 Task: Search one way flight ticket for 3 adults in first from Monroe: Monroe Regional Airport to Jackson: Jackson Hole Airport on 5-2-2023. Choice of flights is Westjet. Number of bags: 11 checked bags. Price is upto 92000. Outbound departure time preference is 10:15.
Action: Mouse moved to (330, 292)
Screenshot: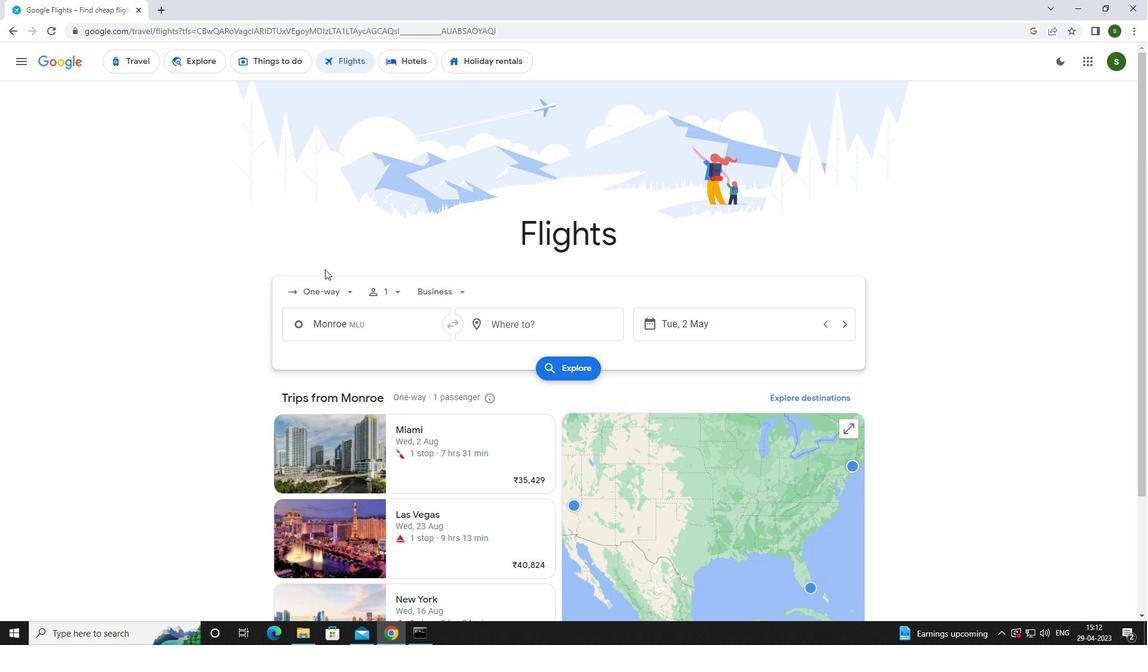 
Action: Mouse pressed left at (330, 292)
Screenshot: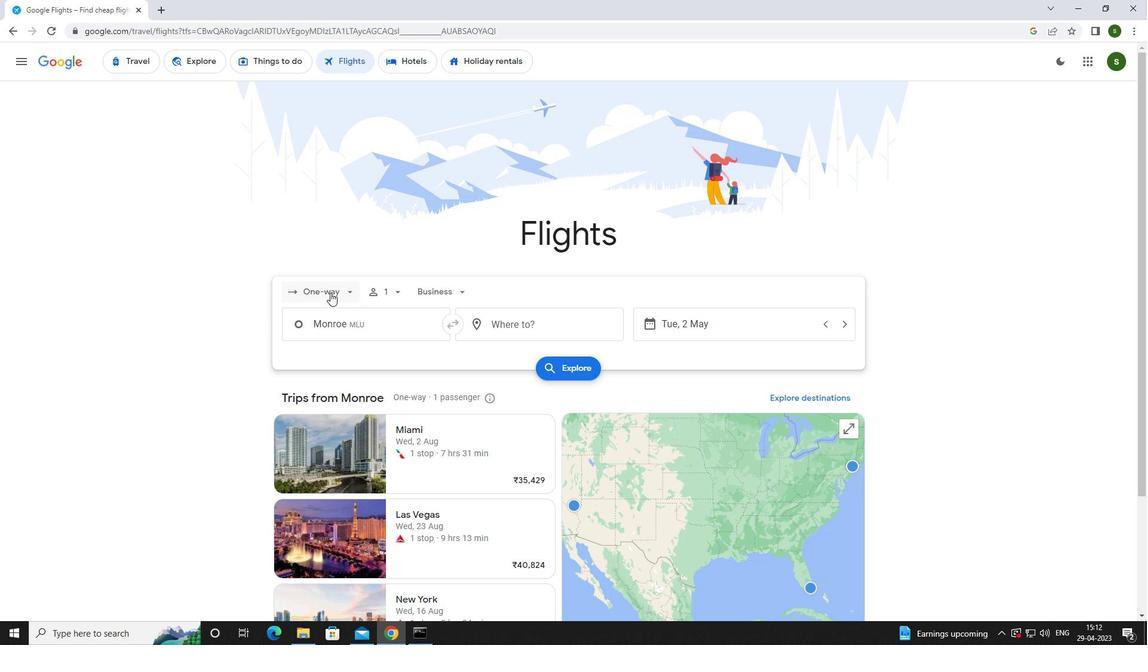 
Action: Mouse moved to (339, 350)
Screenshot: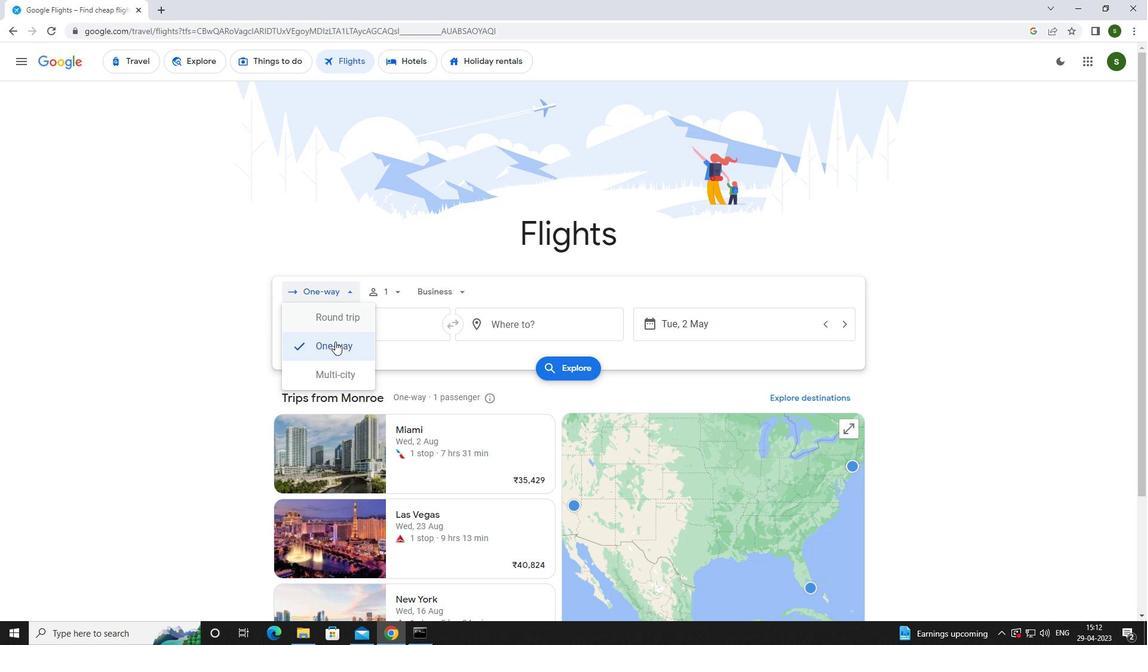 
Action: Mouse pressed left at (339, 350)
Screenshot: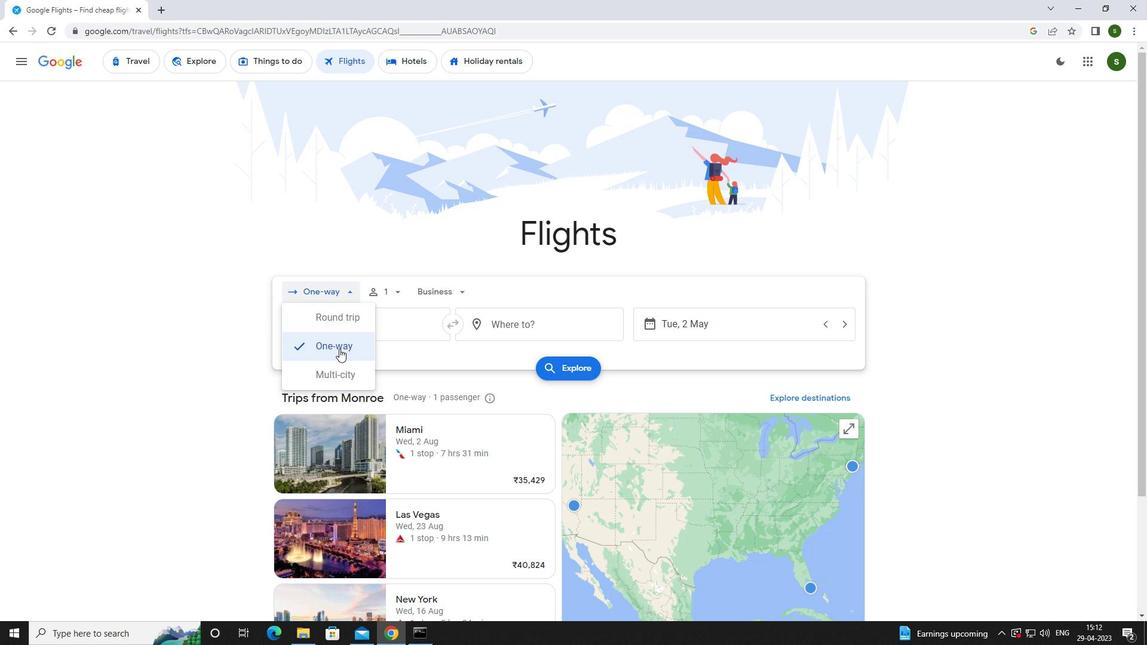 
Action: Mouse moved to (387, 289)
Screenshot: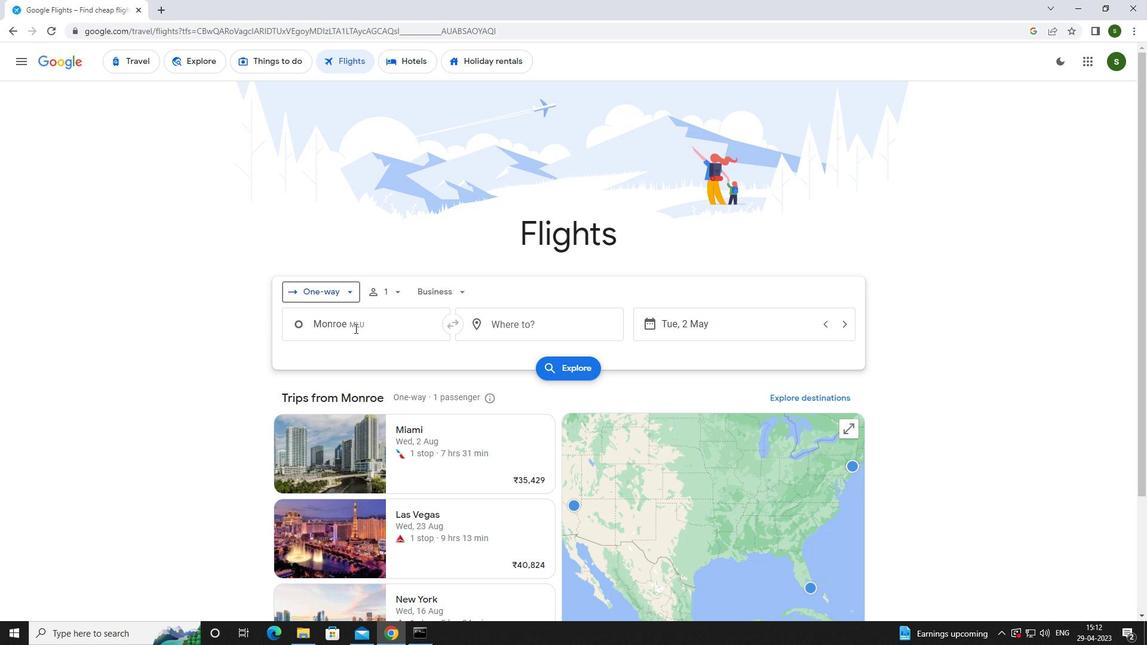 
Action: Mouse pressed left at (387, 289)
Screenshot: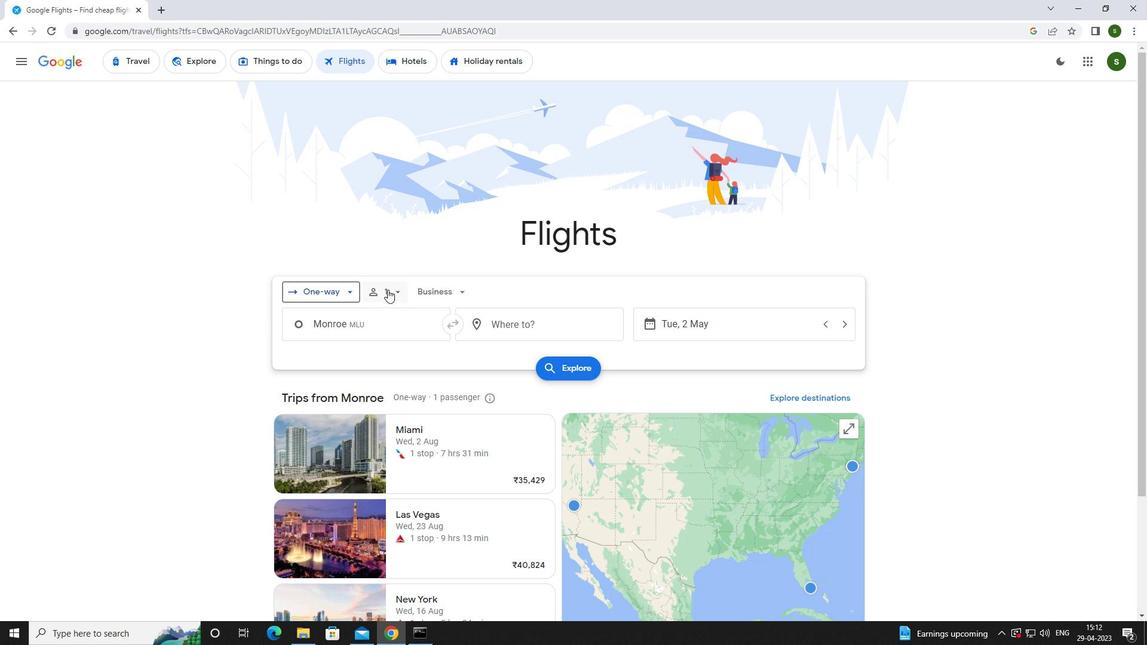 
Action: Mouse moved to (487, 322)
Screenshot: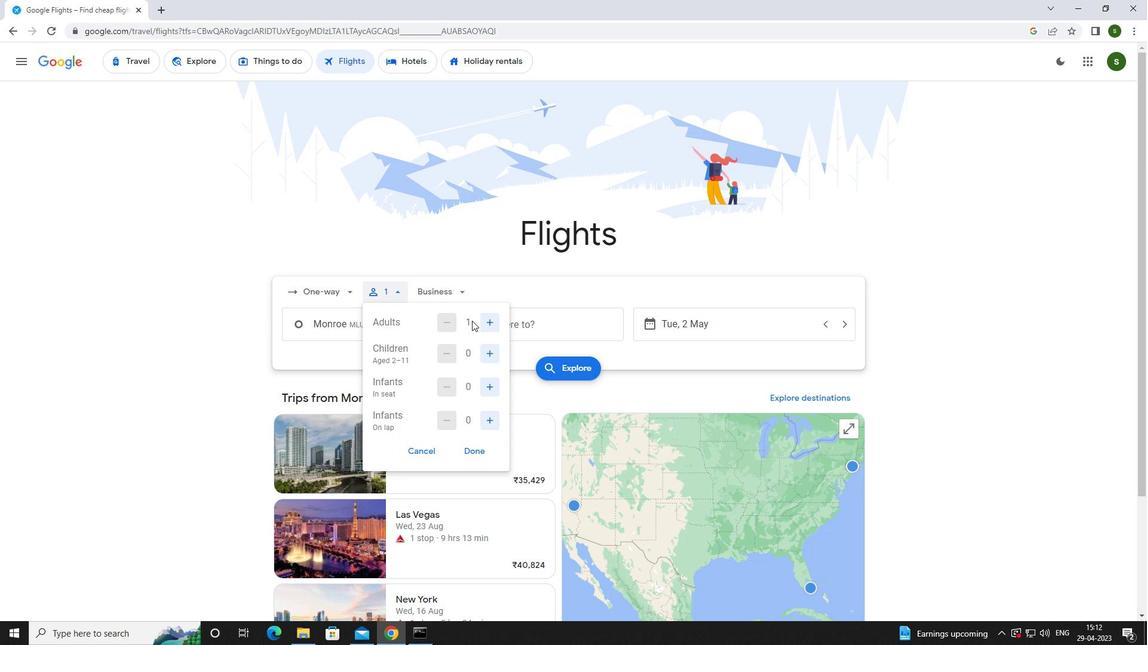 
Action: Mouse pressed left at (487, 322)
Screenshot: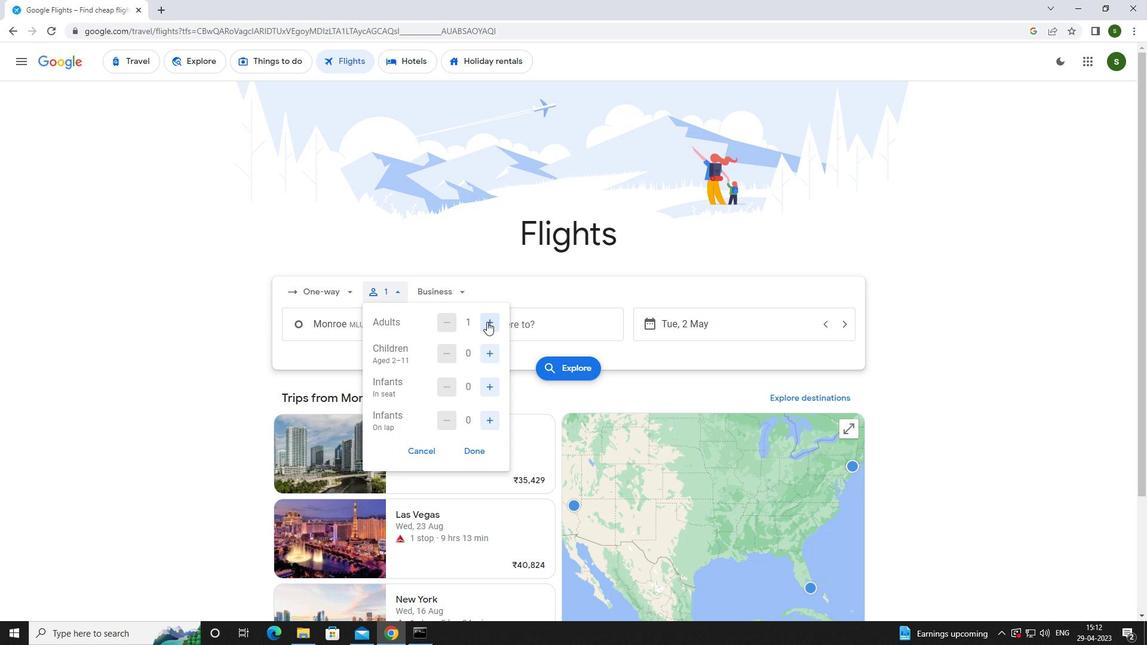 
Action: Mouse moved to (487, 322)
Screenshot: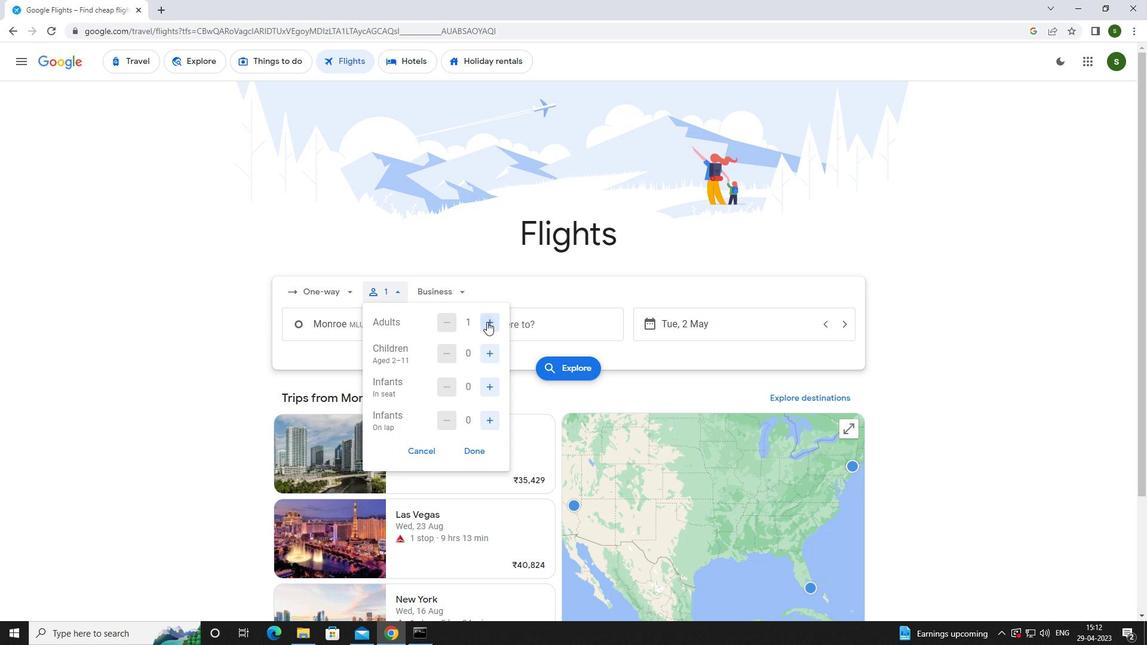 
Action: Mouse pressed left at (487, 322)
Screenshot: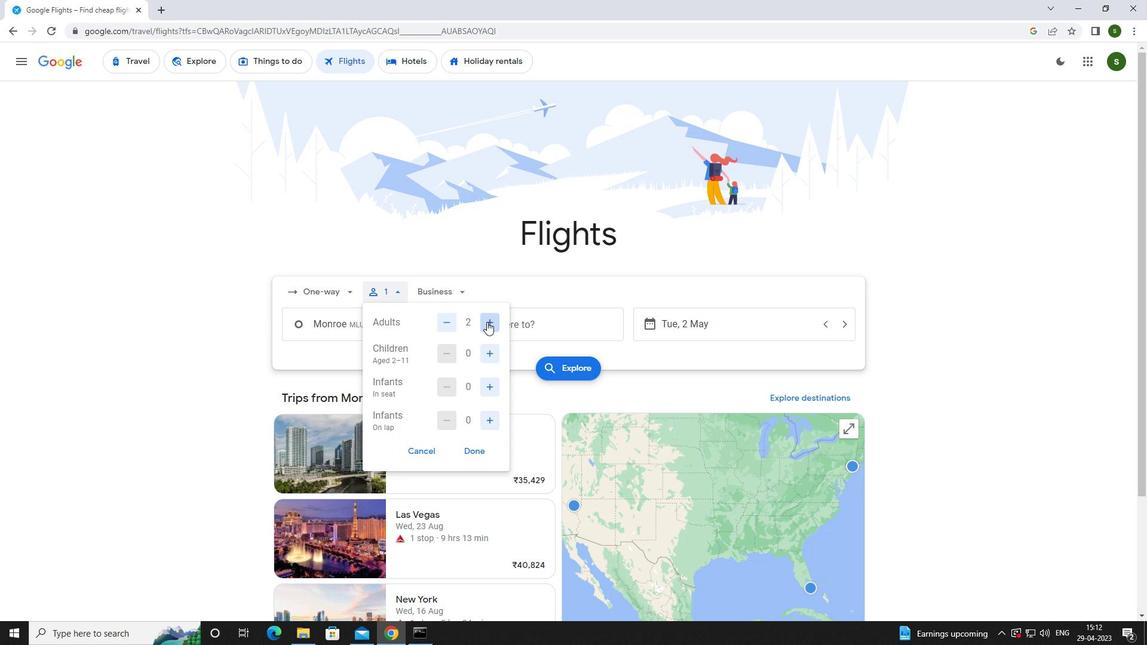 
Action: Mouse moved to (446, 291)
Screenshot: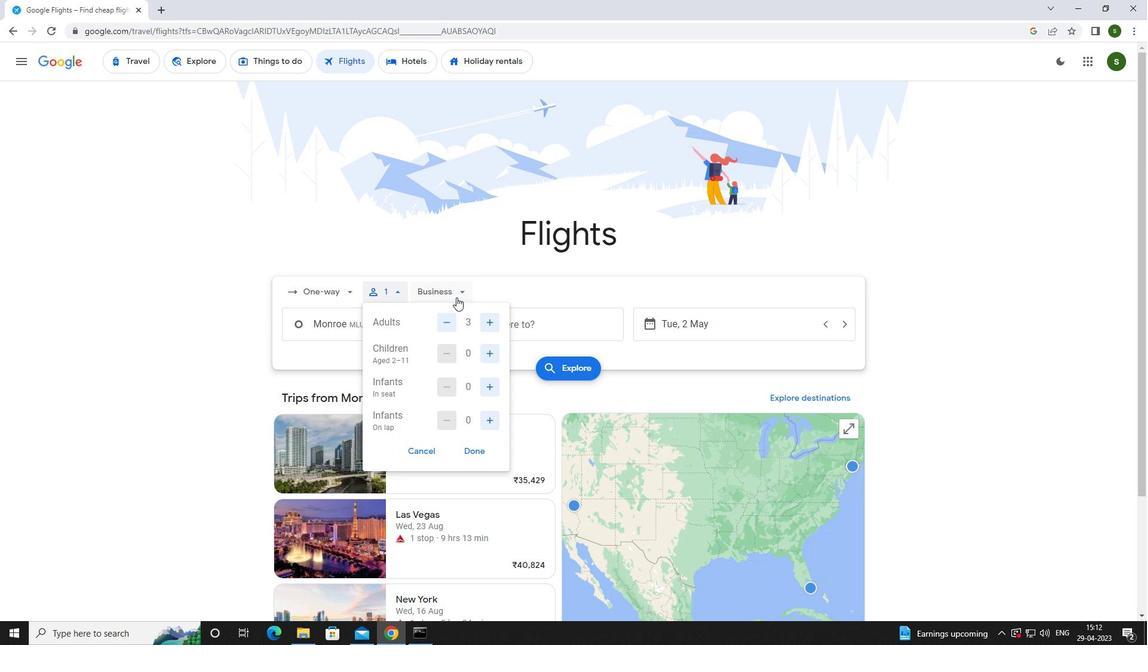 
Action: Mouse pressed left at (446, 291)
Screenshot: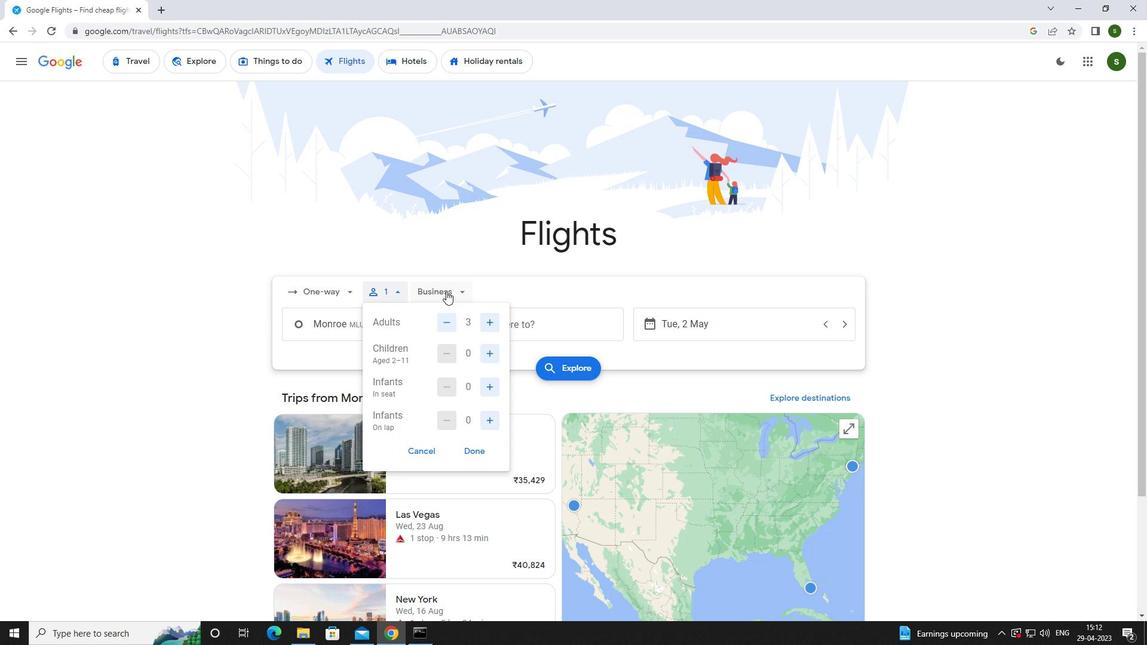 
Action: Mouse moved to (464, 399)
Screenshot: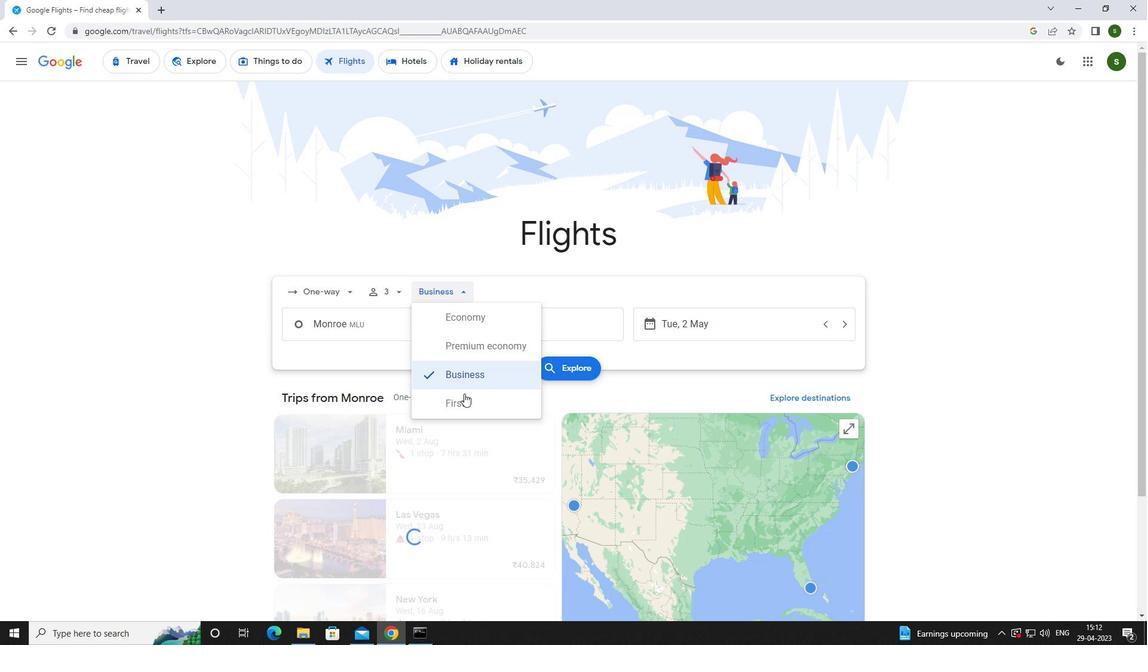 
Action: Mouse pressed left at (464, 399)
Screenshot: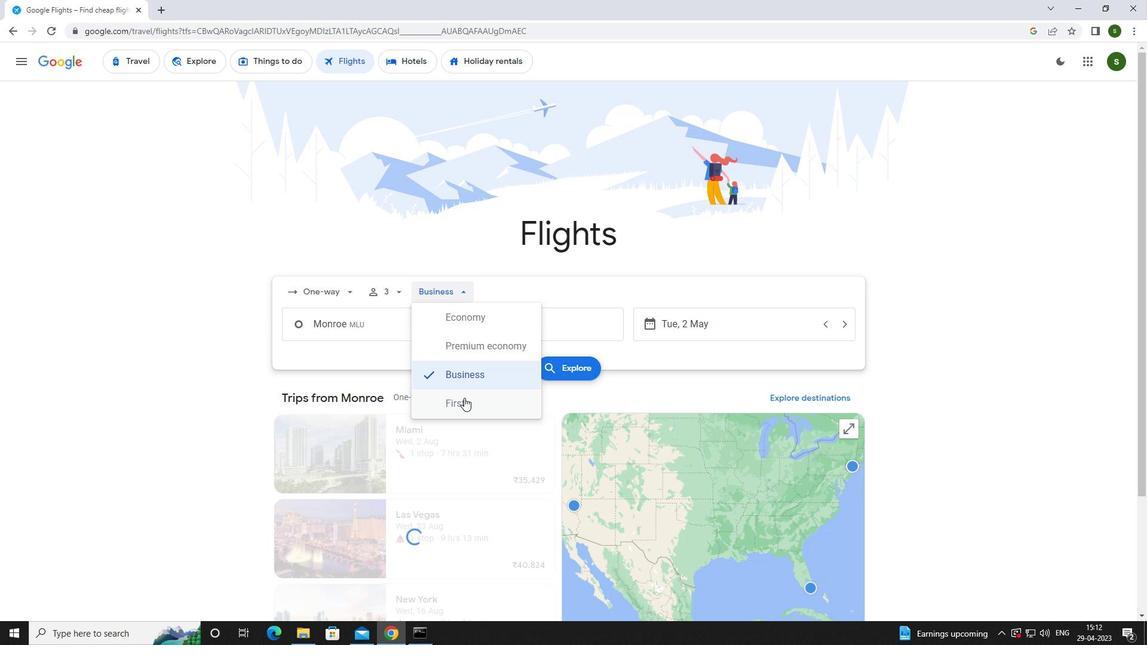 
Action: Mouse moved to (392, 331)
Screenshot: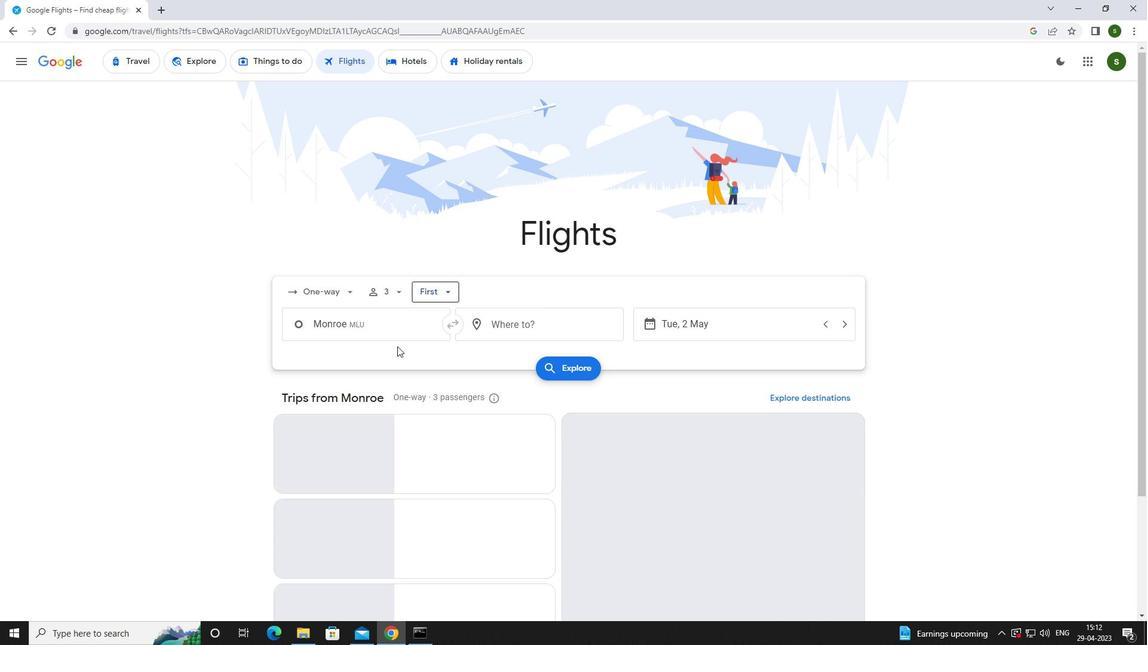 
Action: Mouse pressed left at (392, 331)
Screenshot: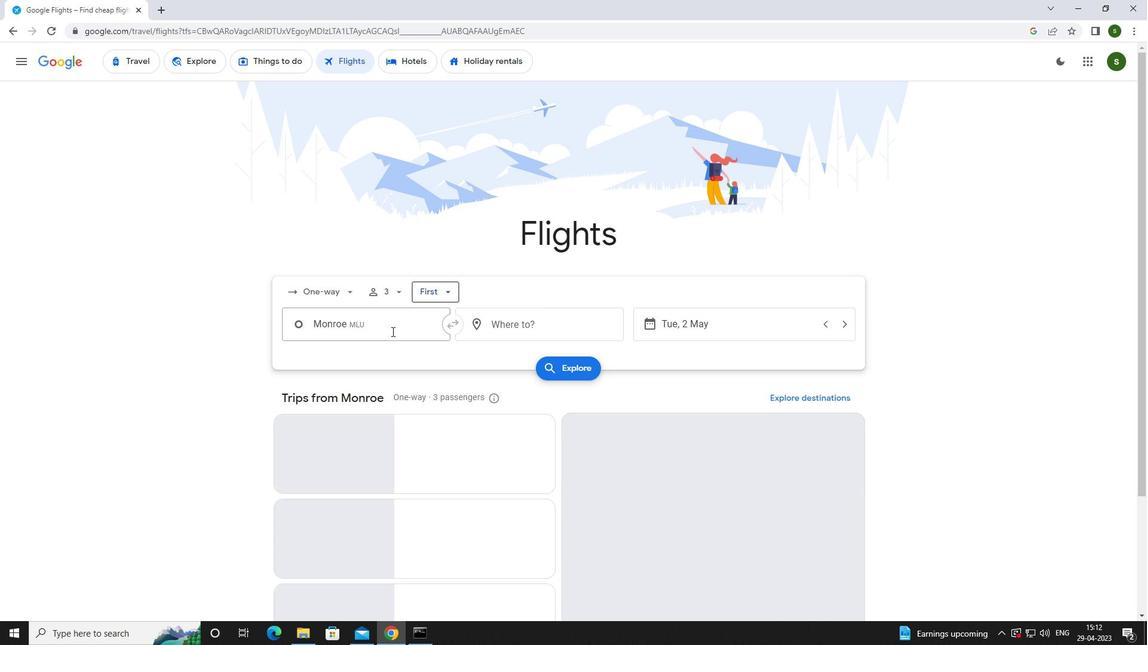 
Action: Mouse moved to (391, 330)
Screenshot: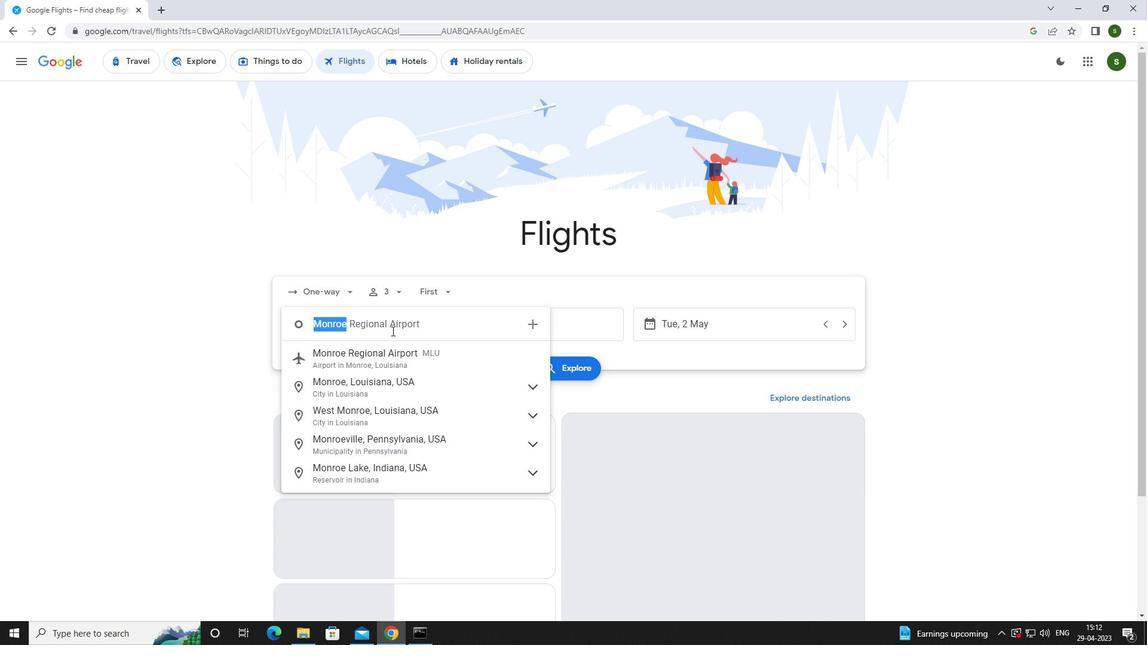 
Action: Key pressed m<Key.caps_lock>onroe
Screenshot: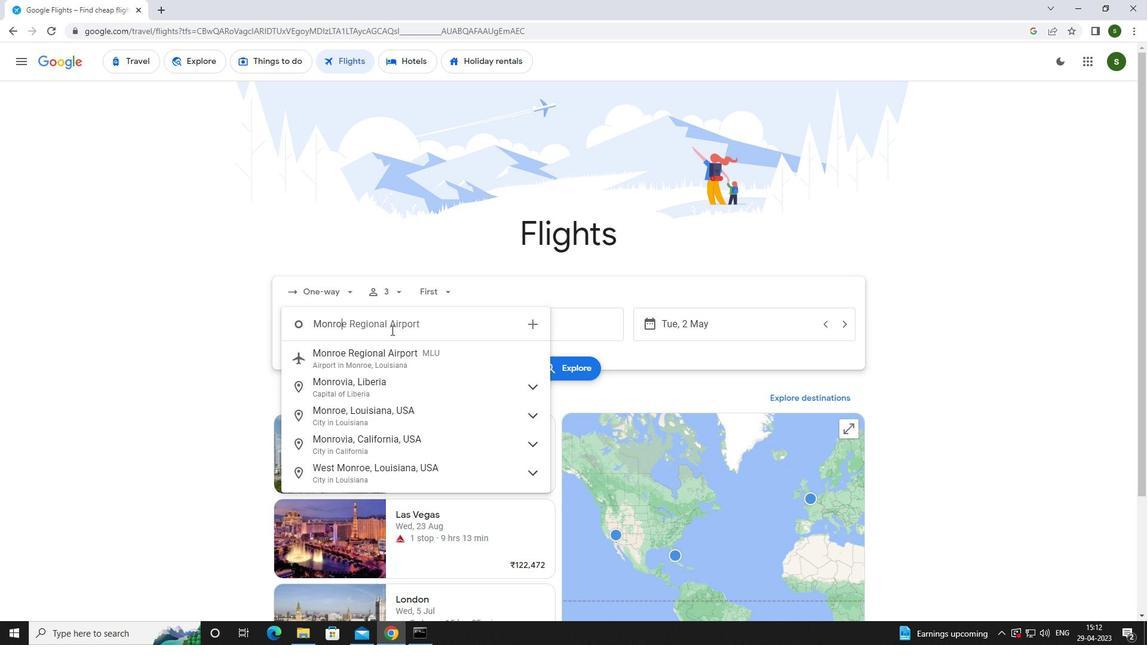
Action: Mouse moved to (392, 368)
Screenshot: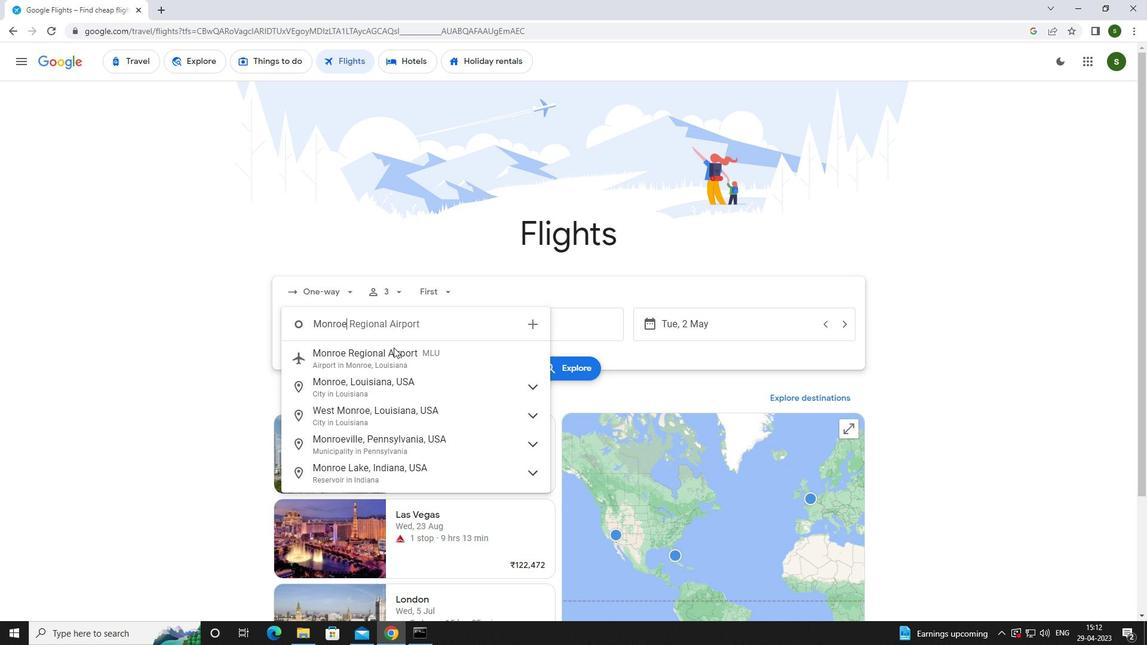 
Action: Mouse pressed left at (392, 368)
Screenshot: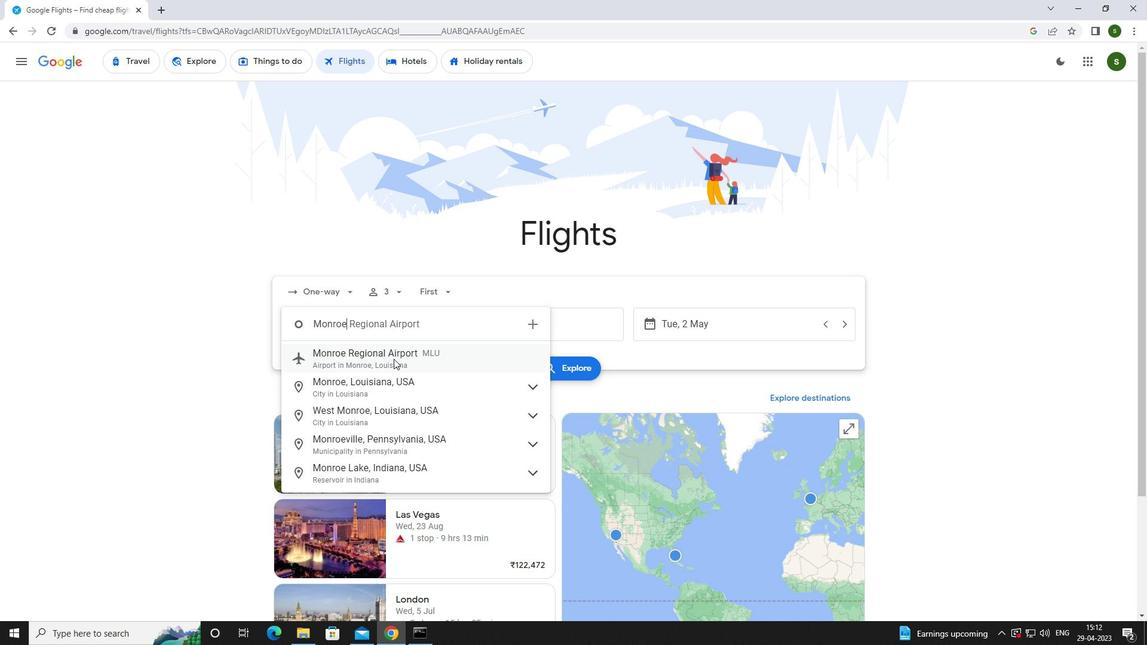 
Action: Mouse moved to (500, 322)
Screenshot: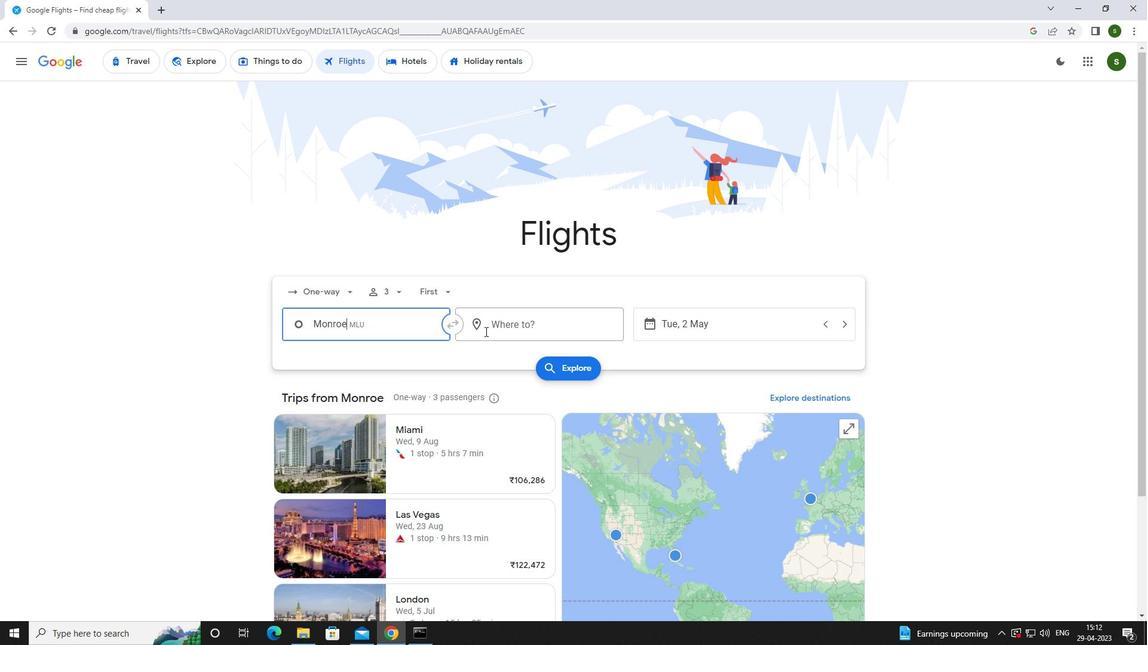 
Action: Mouse pressed left at (500, 322)
Screenshot: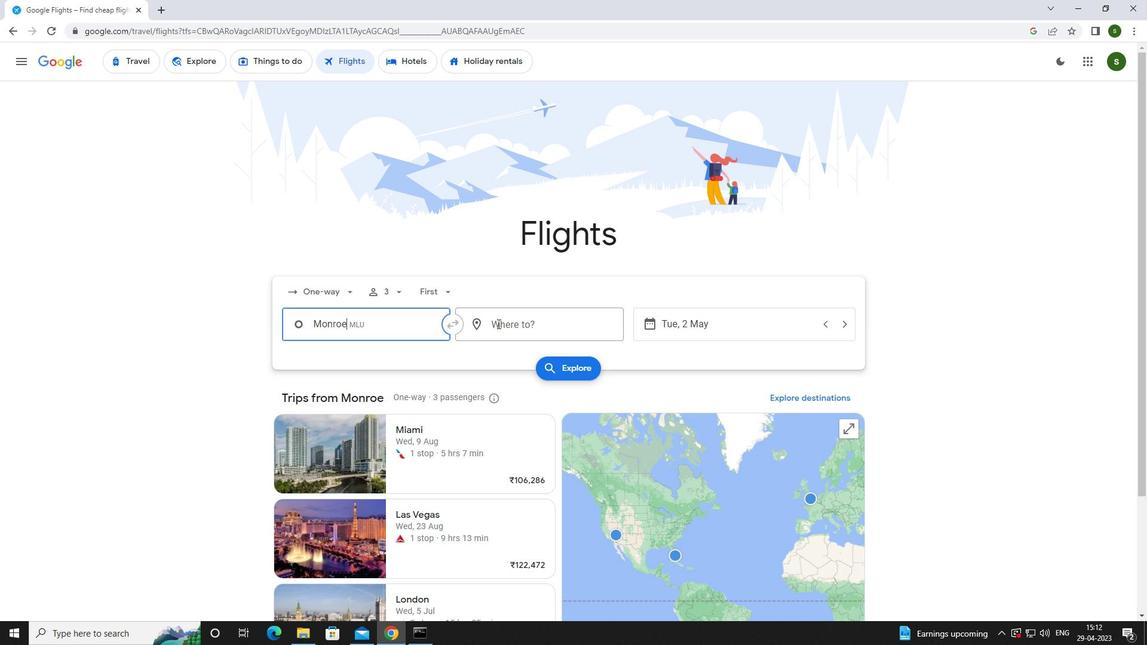 
Action: Mouse moved to (451, 300)
Screenshot: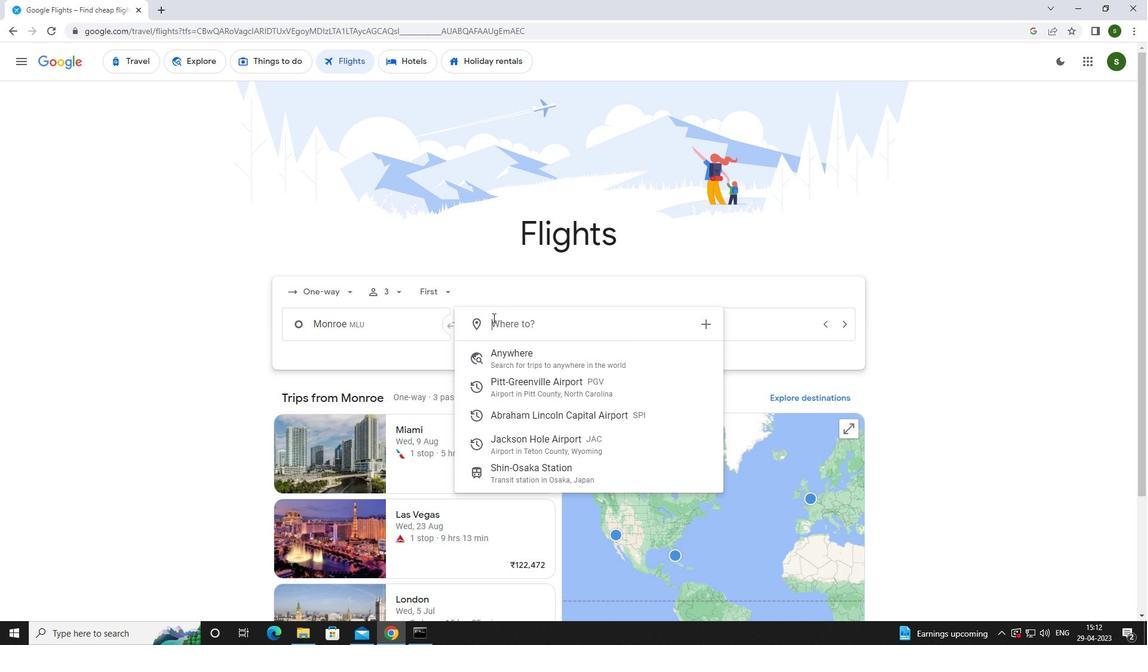 
Action: Key pressed <Key.caps_lock>j<Key.caps_lock>ackson<Key.space><Key.caps_lock>h<Key.caps_lock>
Screenshot: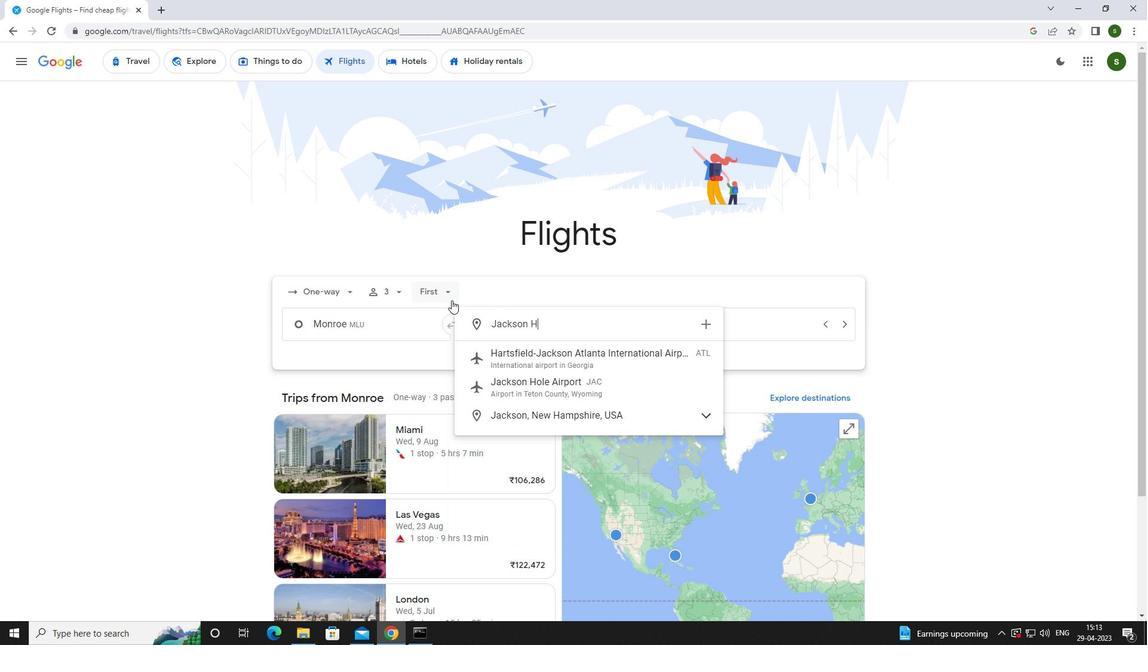 
Action: Mouse moved to (537, 381)
Screenshot: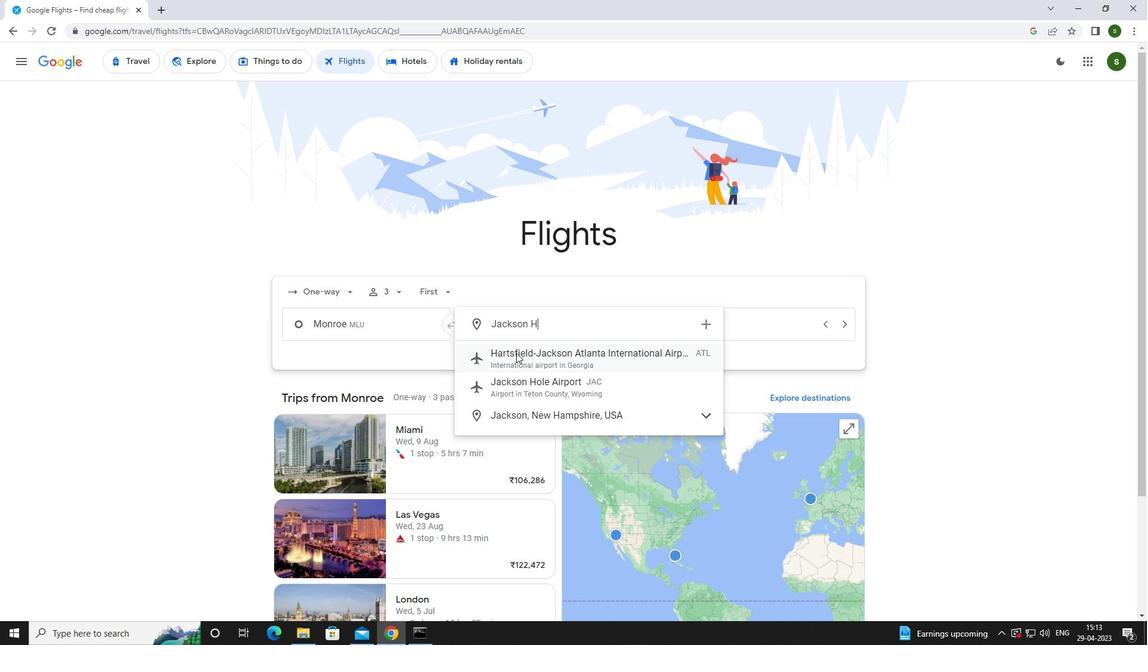 
Action: Mouse pressed left at (537, 381)
Screenshot: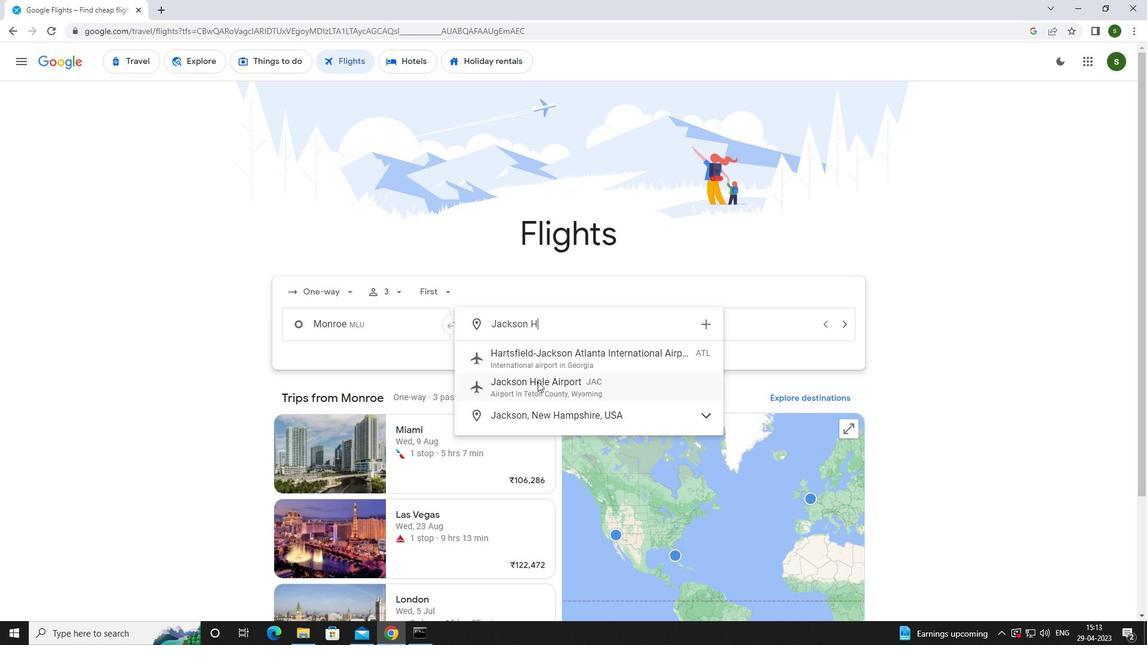 
Action: Mouse moved to (717, 317)
Screenshot: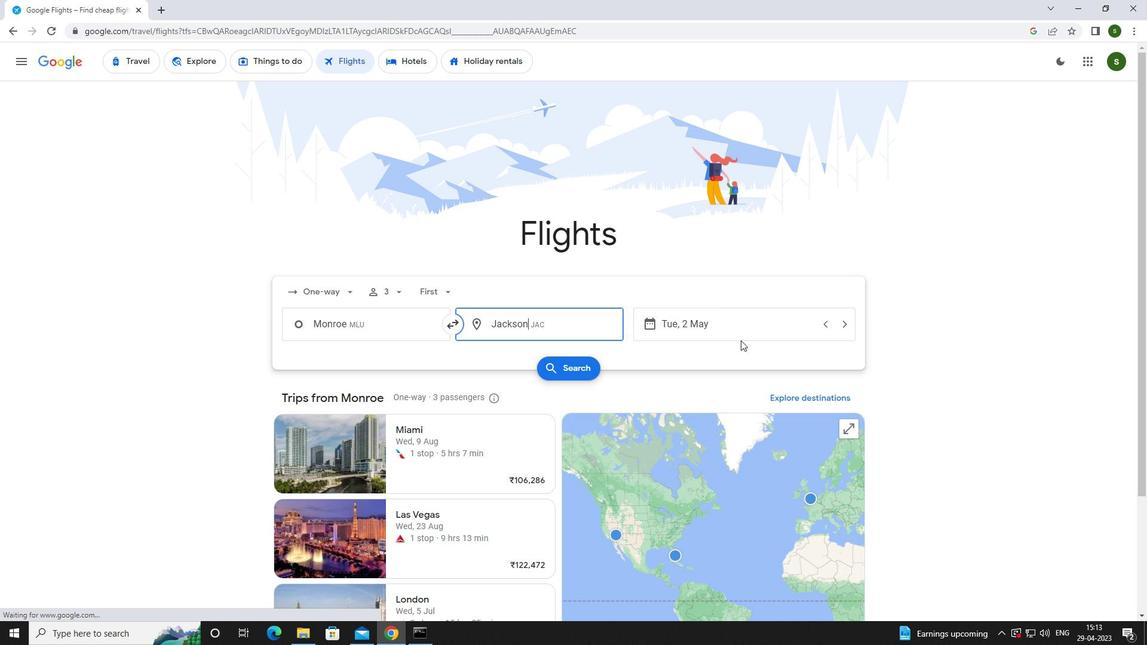 
Action: Mouse pressed left at (717, 317)
Screenshot: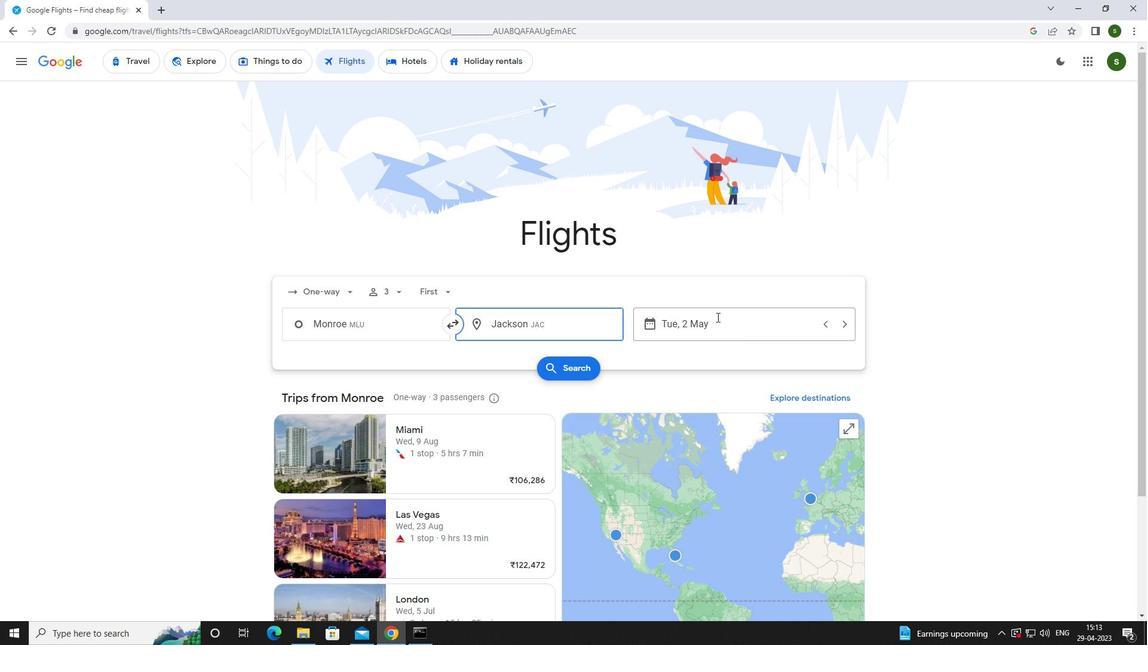 
Action: Mouse moved to (713, 395)
Screenshot: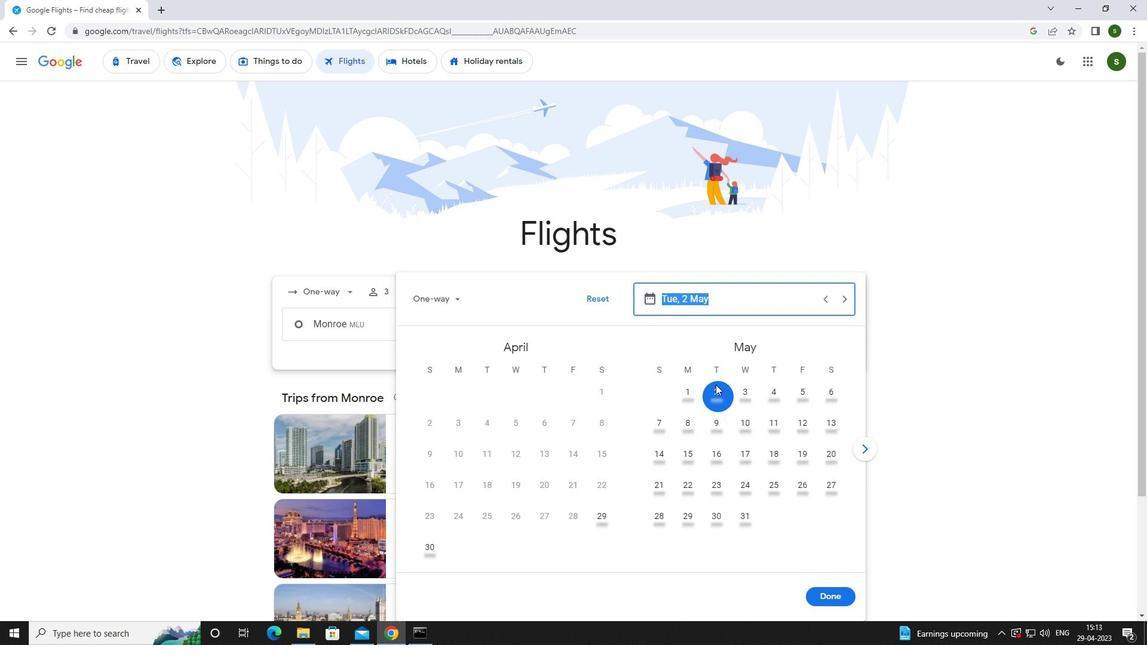 
Action: Mouse pressed left at (713, 395)
Screenshot: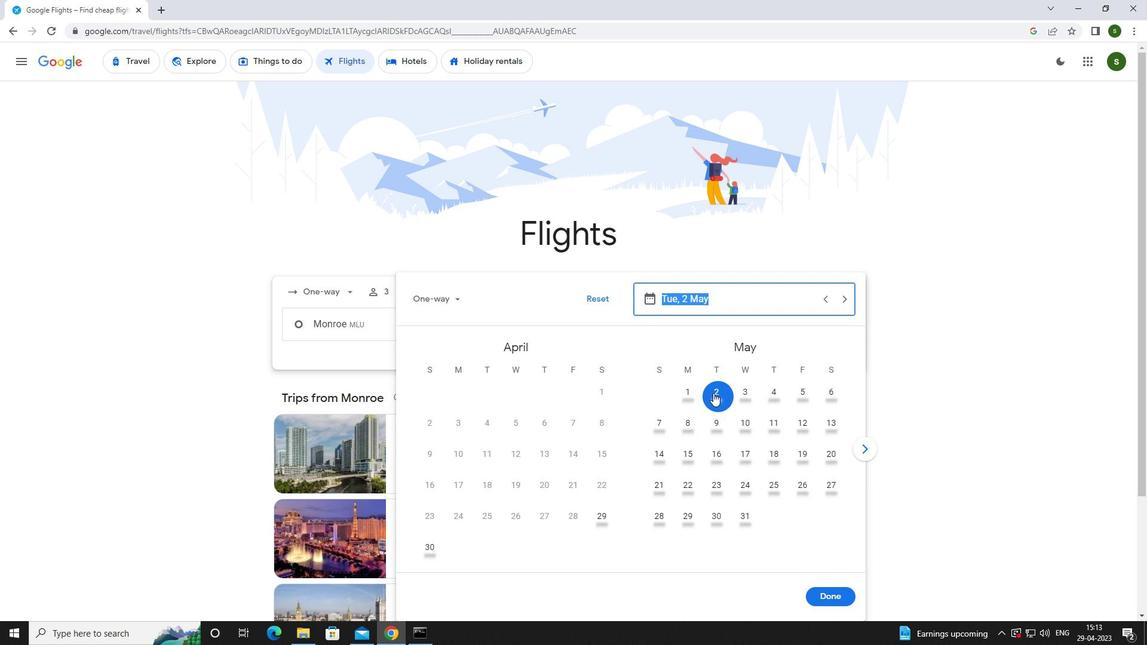
Action: Mouse moved to (839, 596)
Screenshot: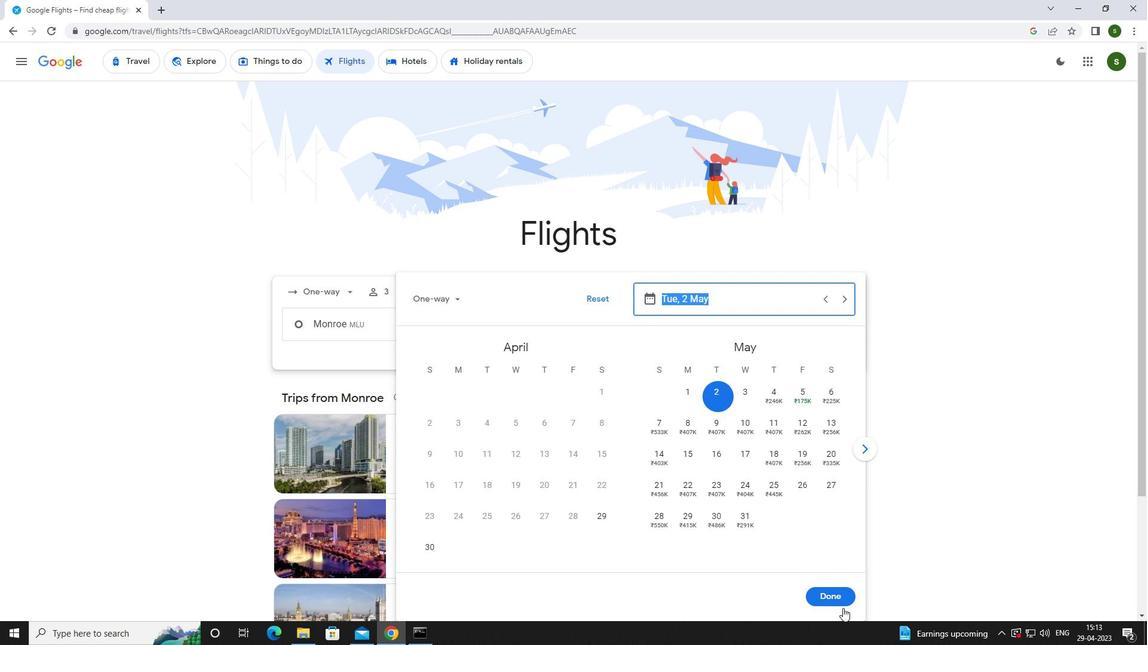 
Action: Mouse pressed left at (839, 596)
Screenshot: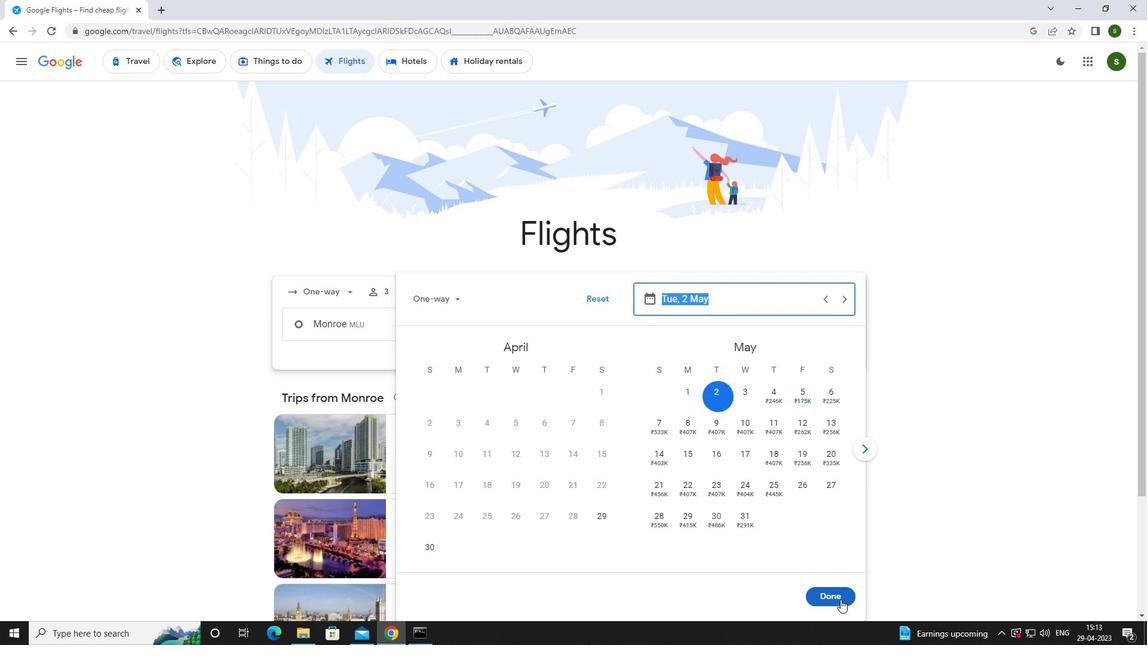 
Action: Mouse moved to (569, 367)
Screenshot: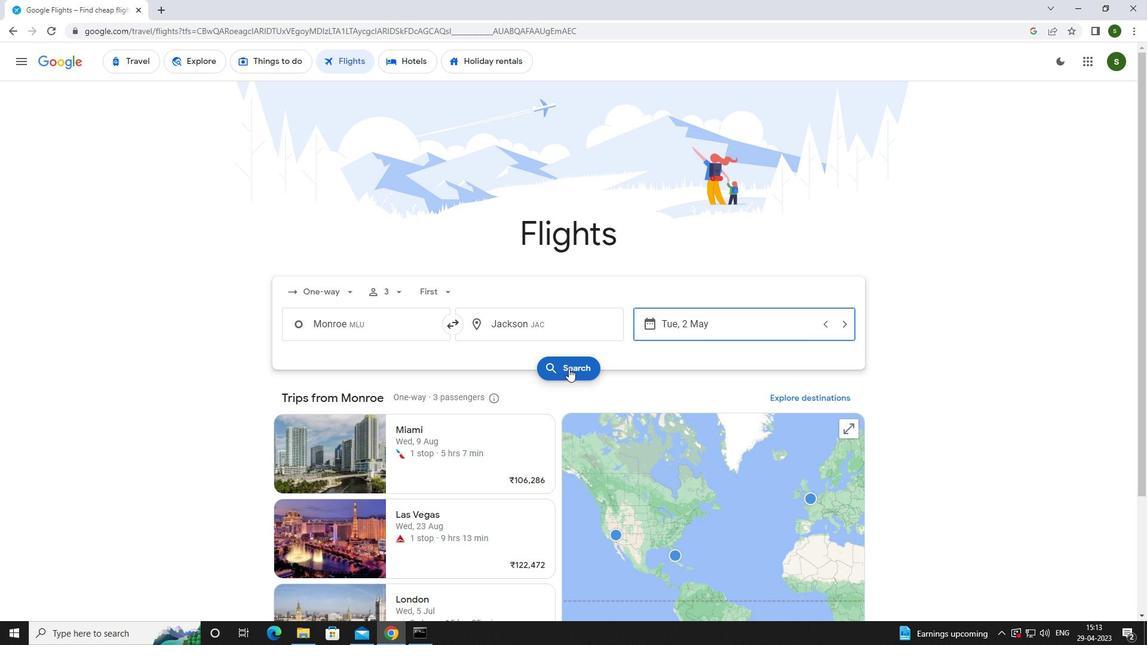 
Action: Mouse pressed left at (569, 367)
Screenshot: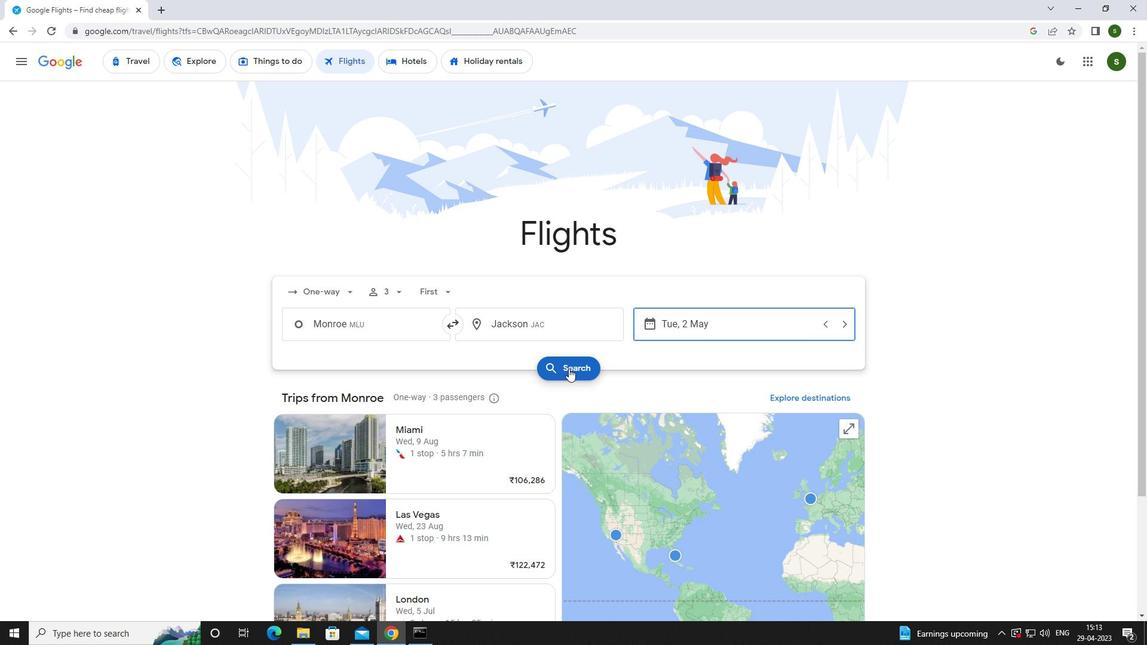 
Action: Mouse moved to (308, 177)
Screenshot: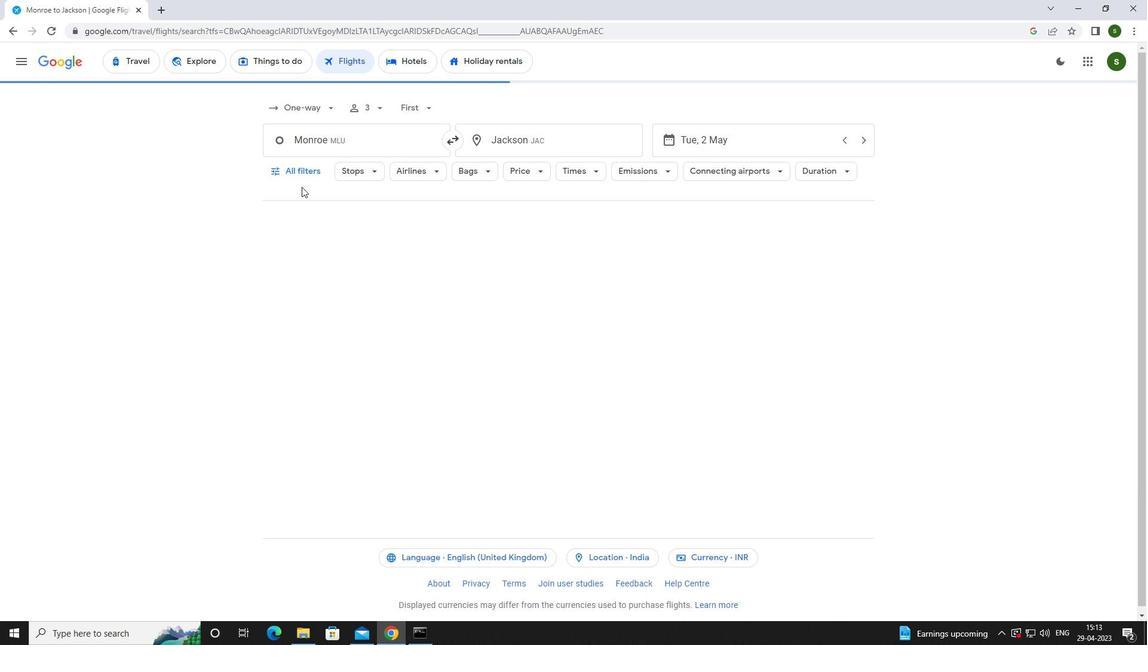 
Action: Mouse pressed left at (308, 177)
Screenshot: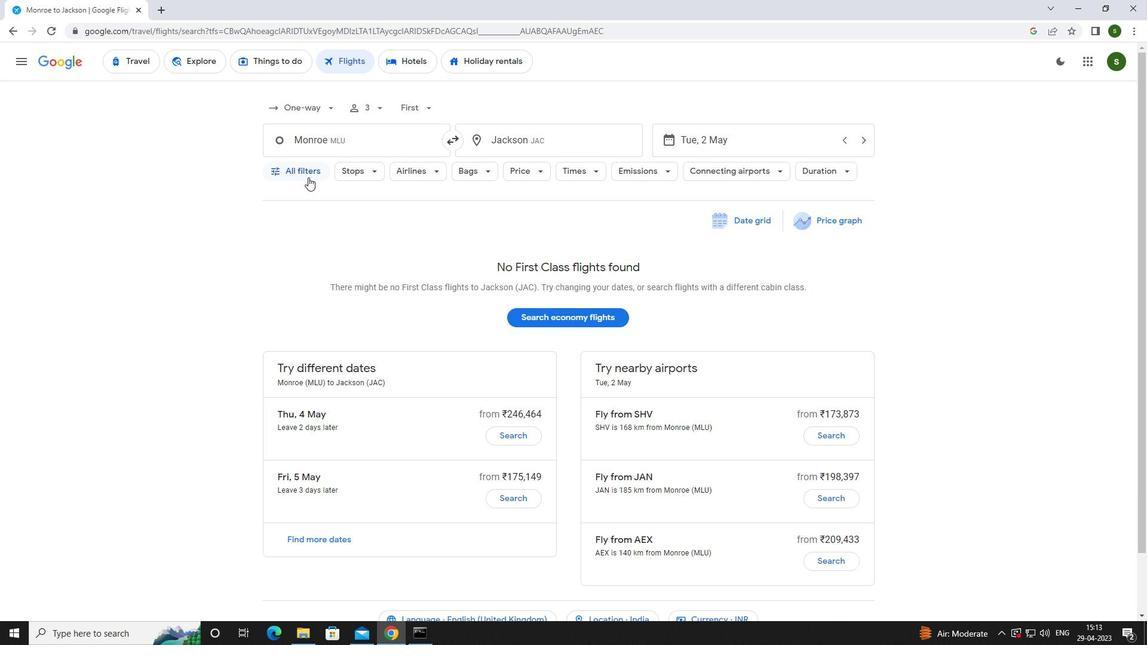 
Action: Mouse moved to (447, 425)
Screenshot: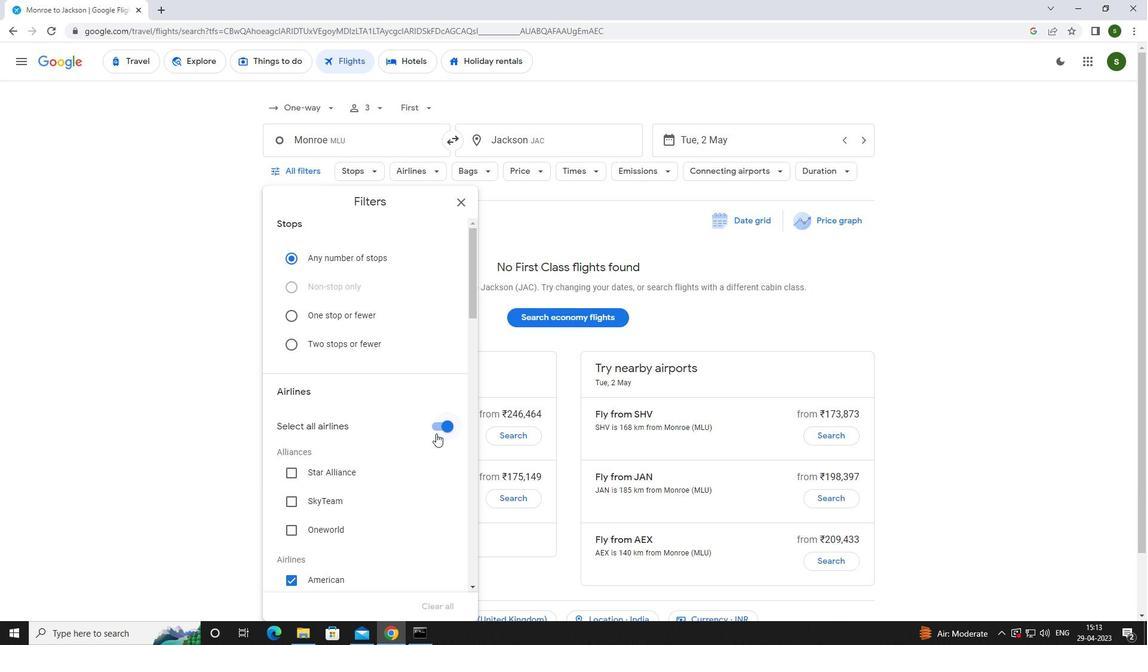 
Action: Mouse pressed left at (447, 425)
Screenshot: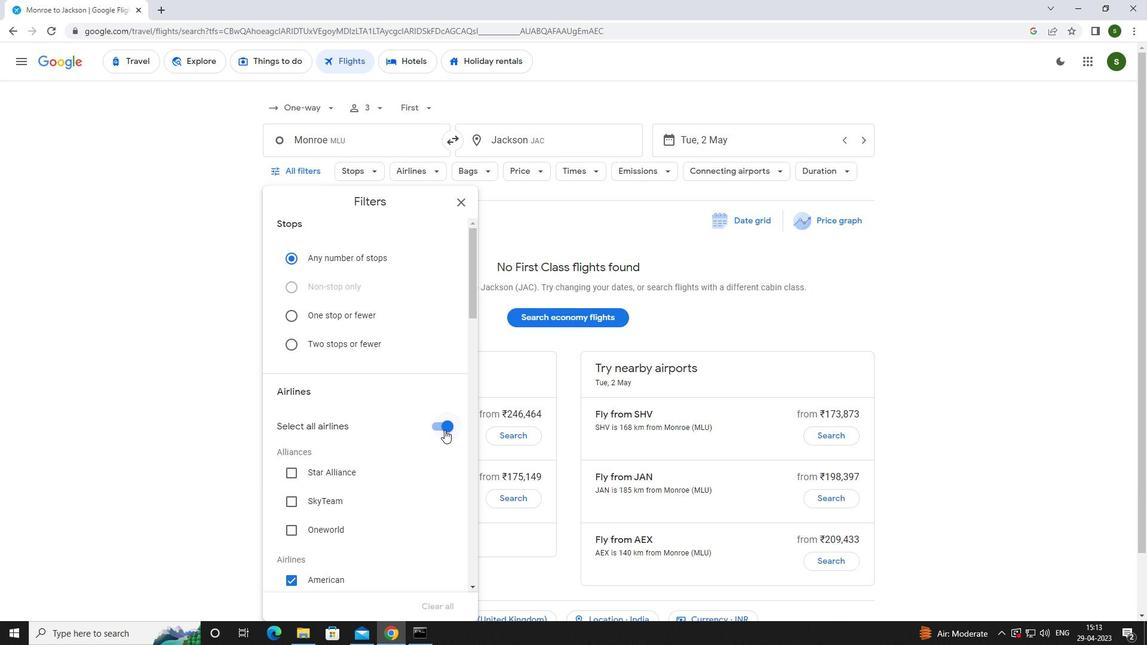 
Action: Mouse moved to (390, 399)
Screenshot: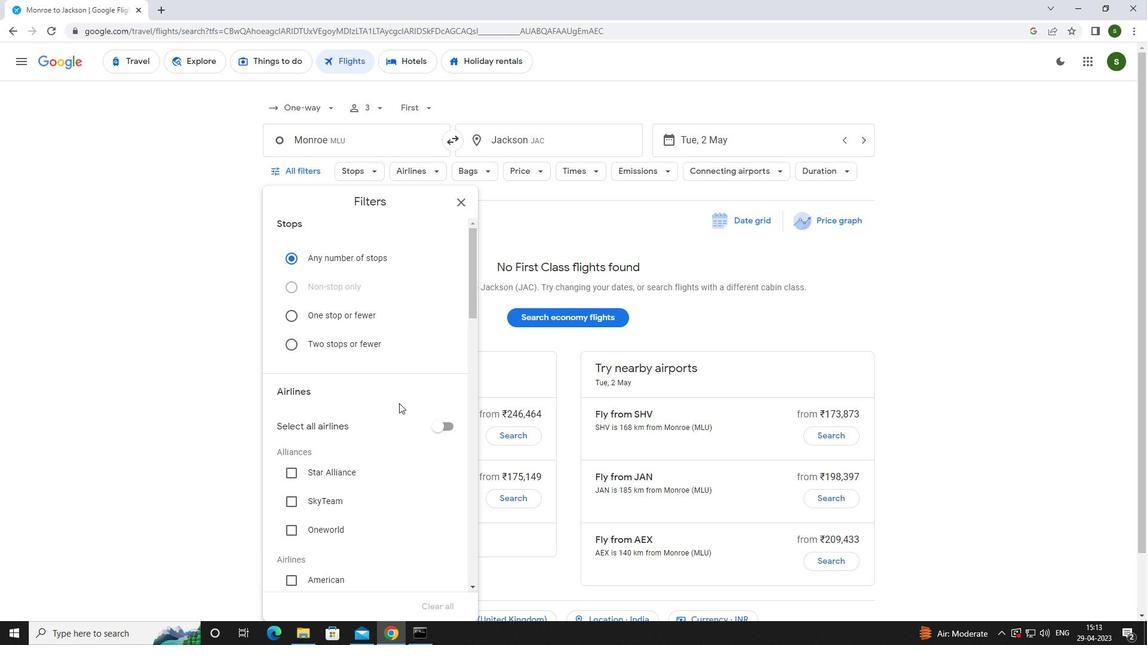 
Action: Mouse scrolled (390, 398) with delta (0, 0)
Screenshot: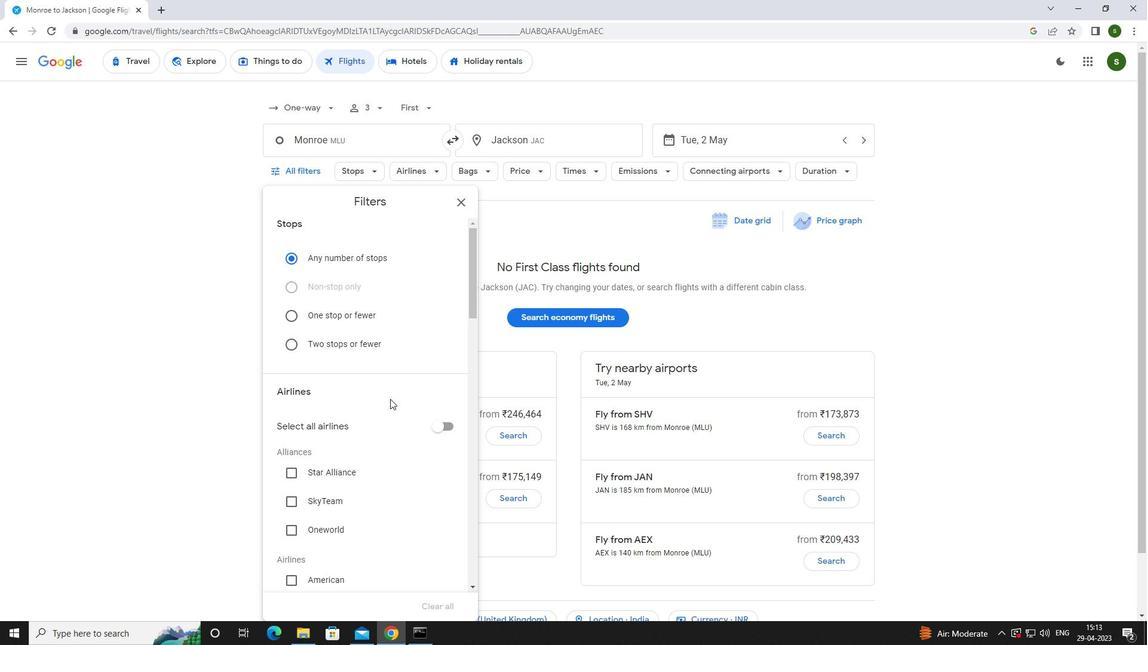 
Action: Mouse scrolled (390, 398) with delta (0, 0)
Screenshot: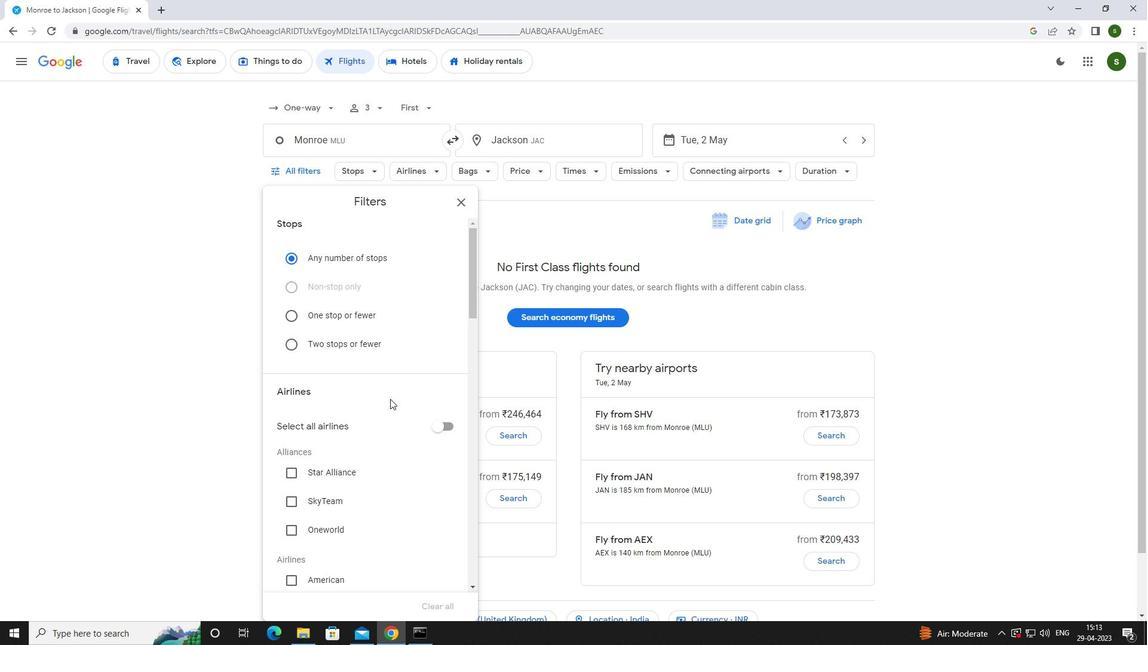 
Action: Mouse scrolled (390, 398) with delta (0, 0)
Screenshot: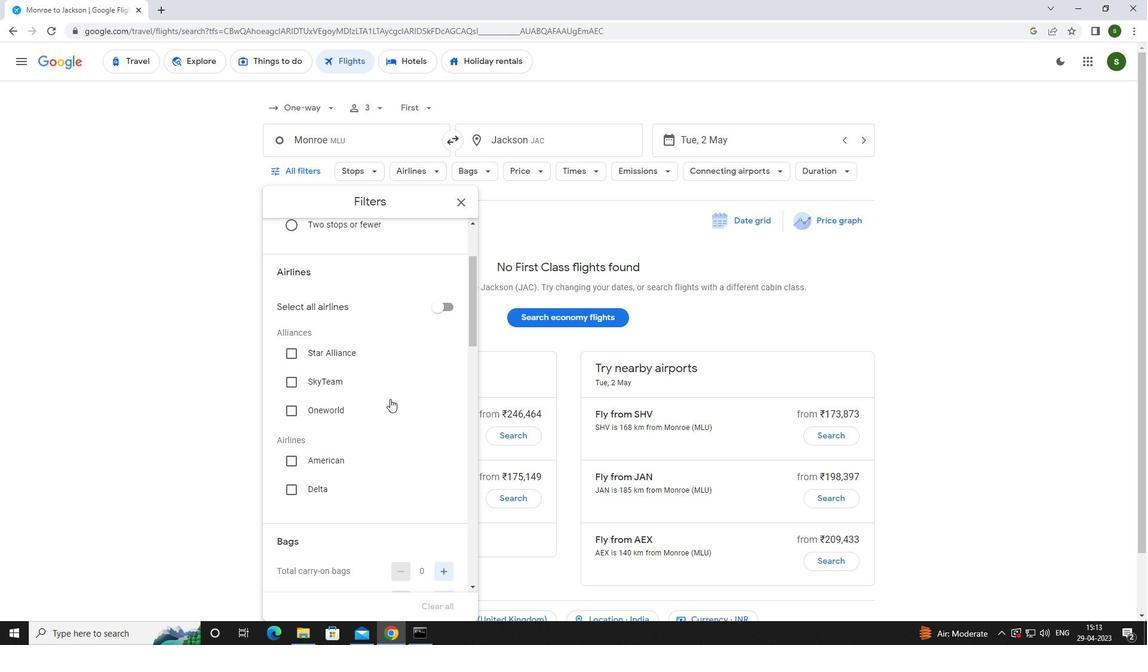 
Action: Mouse scrolled (390, 398) with delta (0, 0)
Screenshot: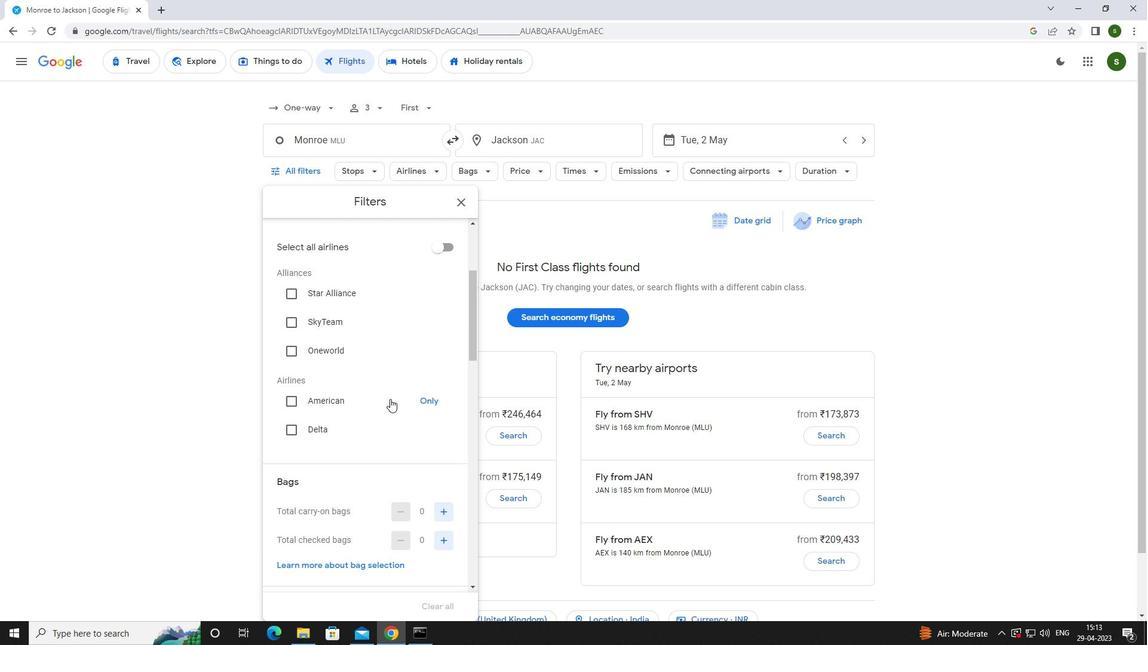 
Action: Mouse scrolled (390, 398) with delta (0, 0)
Screenshot: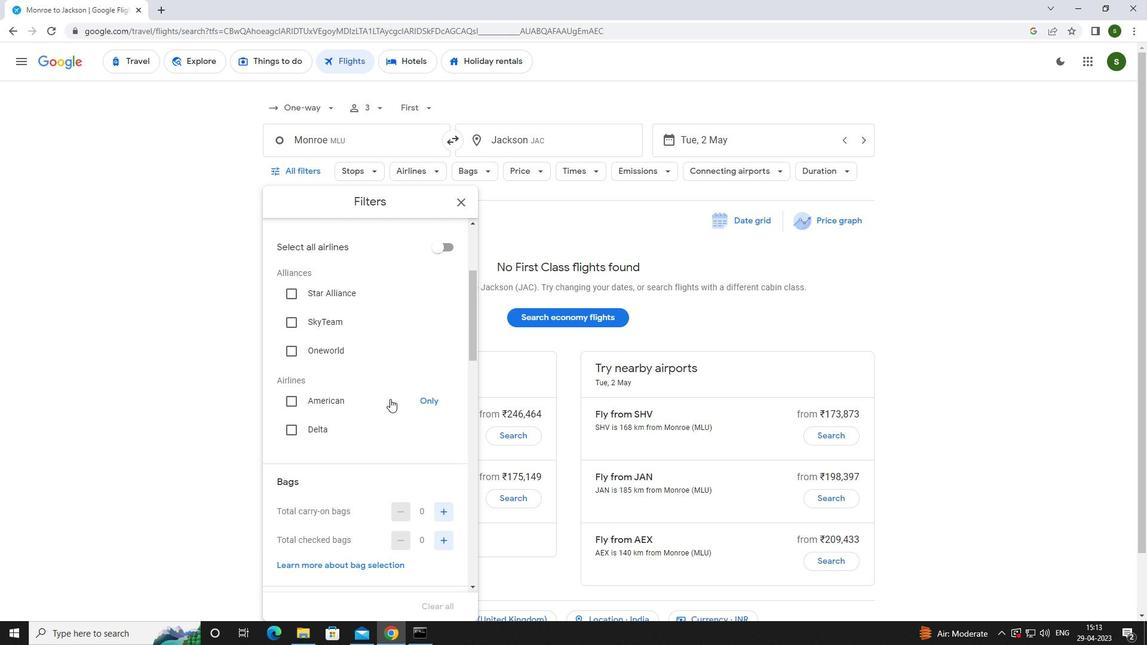 
Action: Mouse scrolled (390, 398) with delta (0, 0)
Screenshot: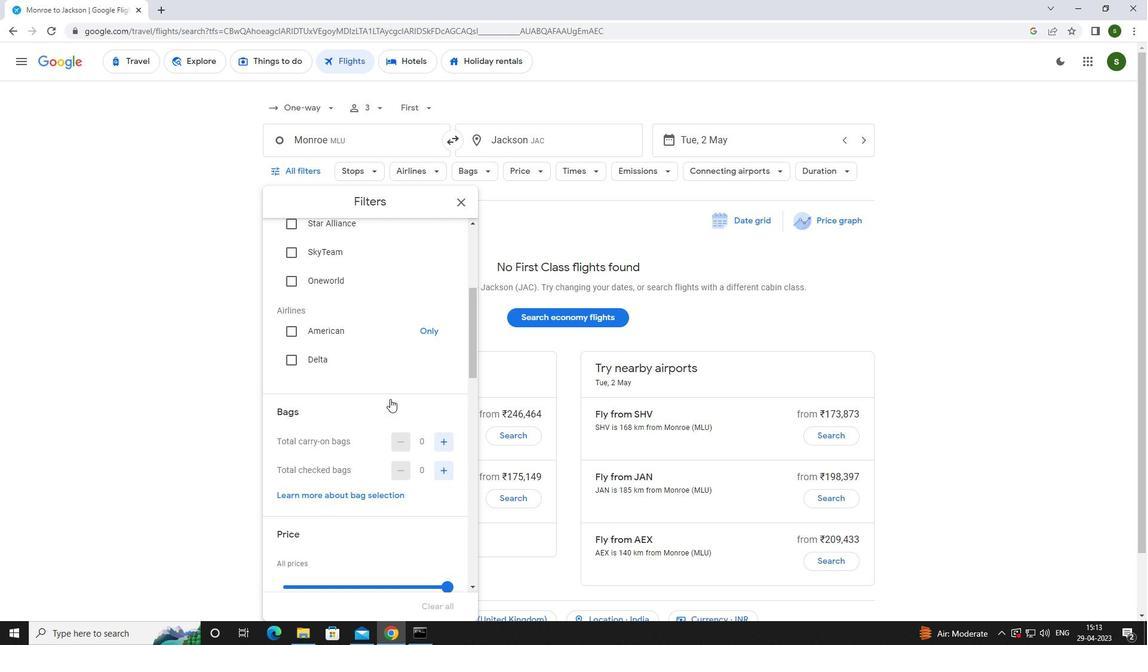 
Action: Mouse moved to (446, 361)
Screenshot: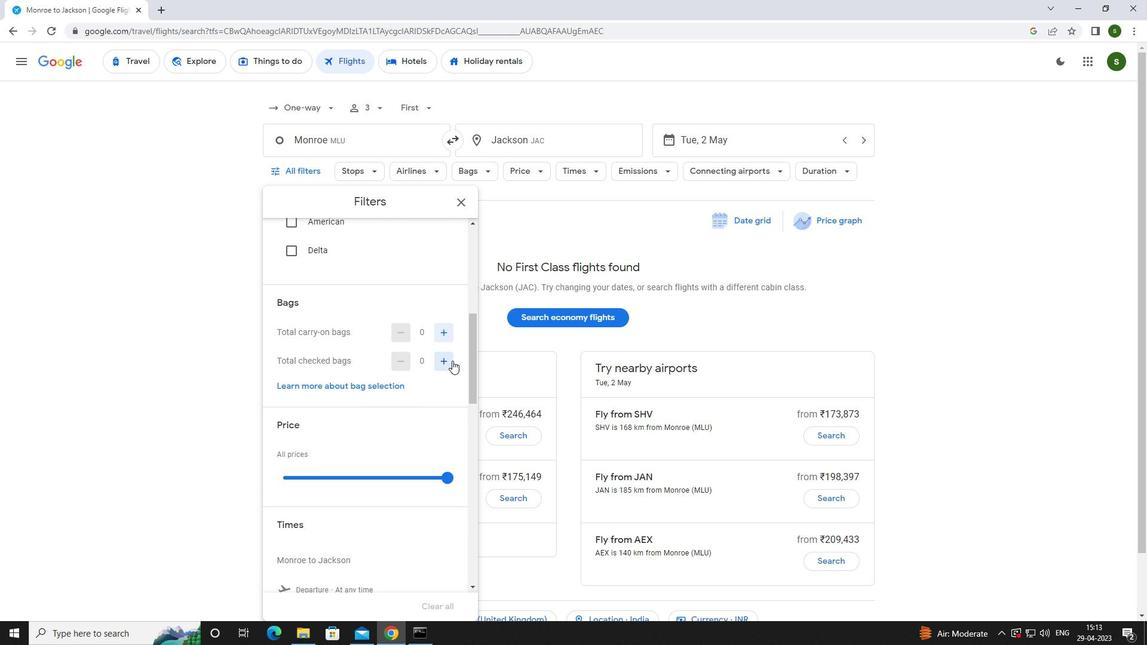 
Action: Mouse pressed left at (446, 361)
Screenshot: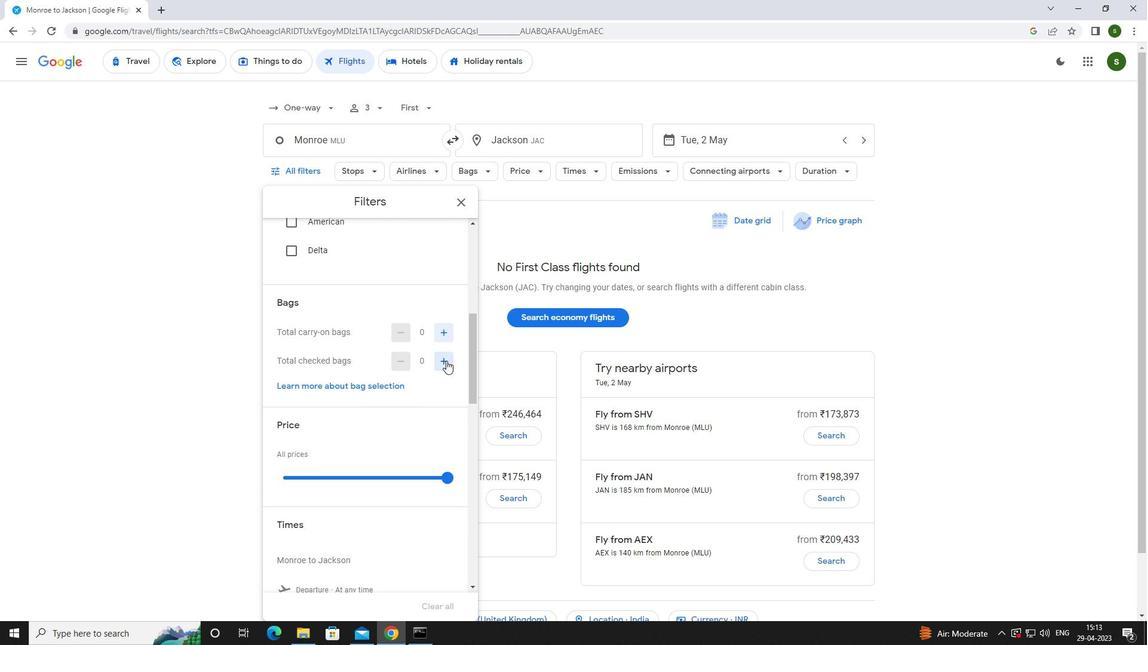 
Action: Mouse moved to (445, 361)
Screenshot: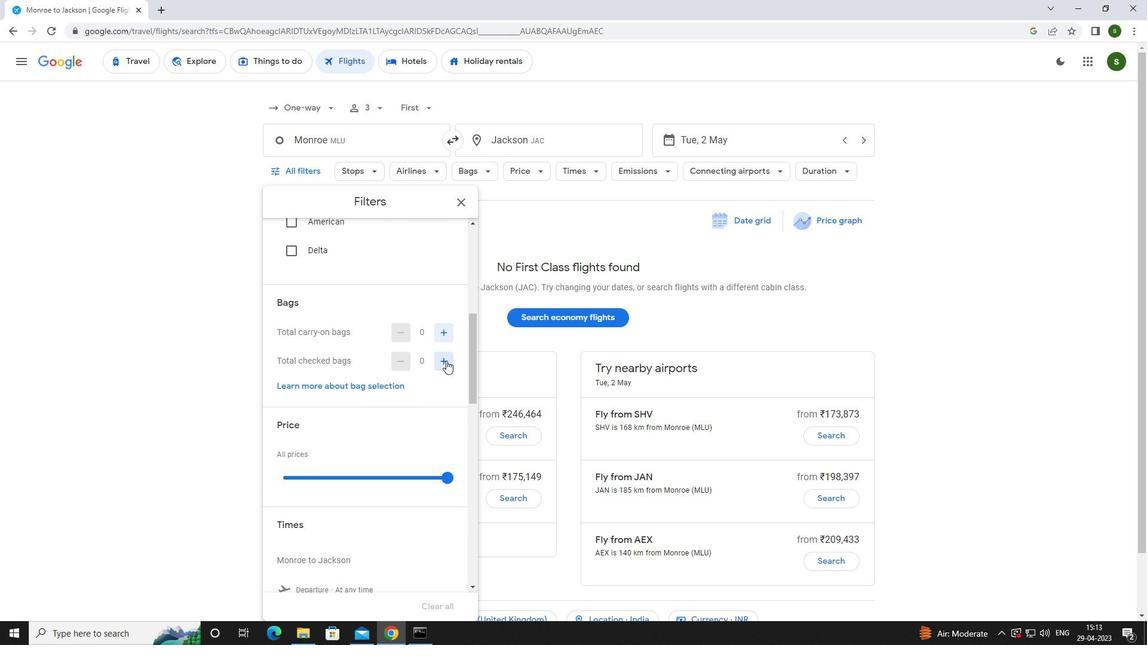 
Action: Mouse pressed left at (445, 361)
Screenshot: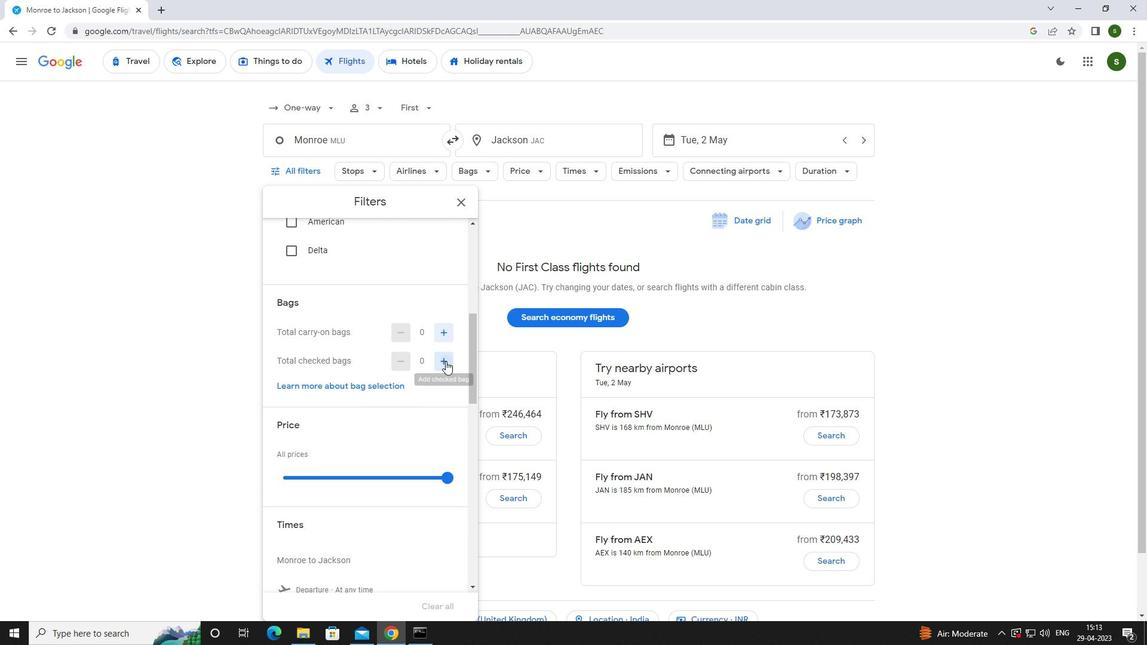 
Action: Mouse pressed left at (445, 361)
Screenshot: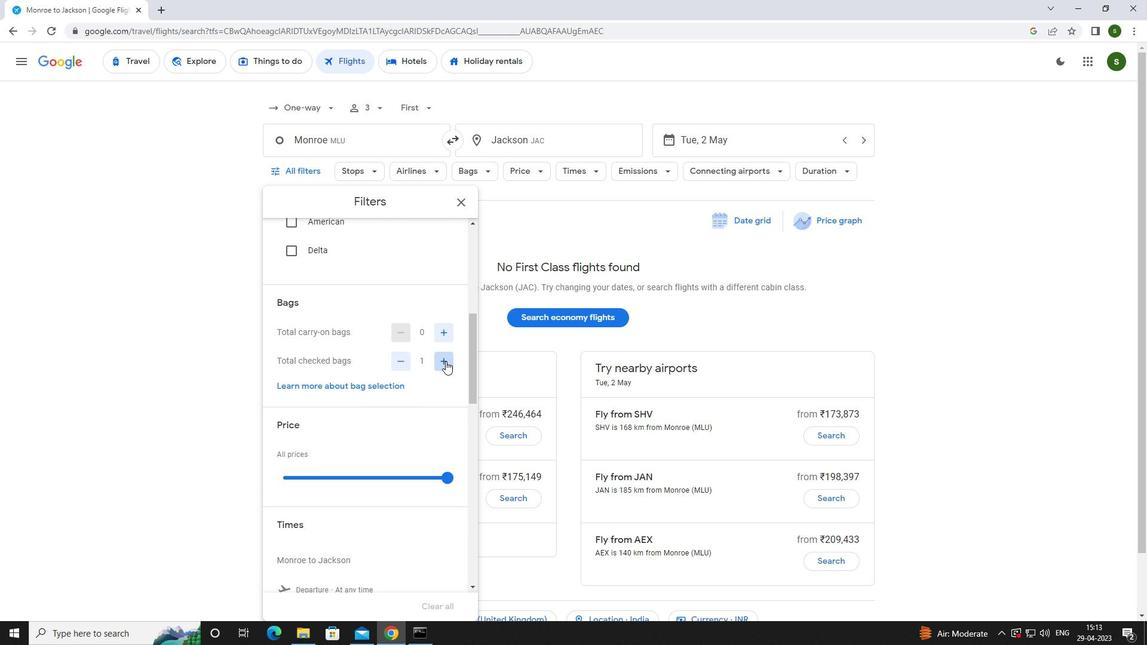 
Action: Mouse pressed left at (445, 361)
Screenshot: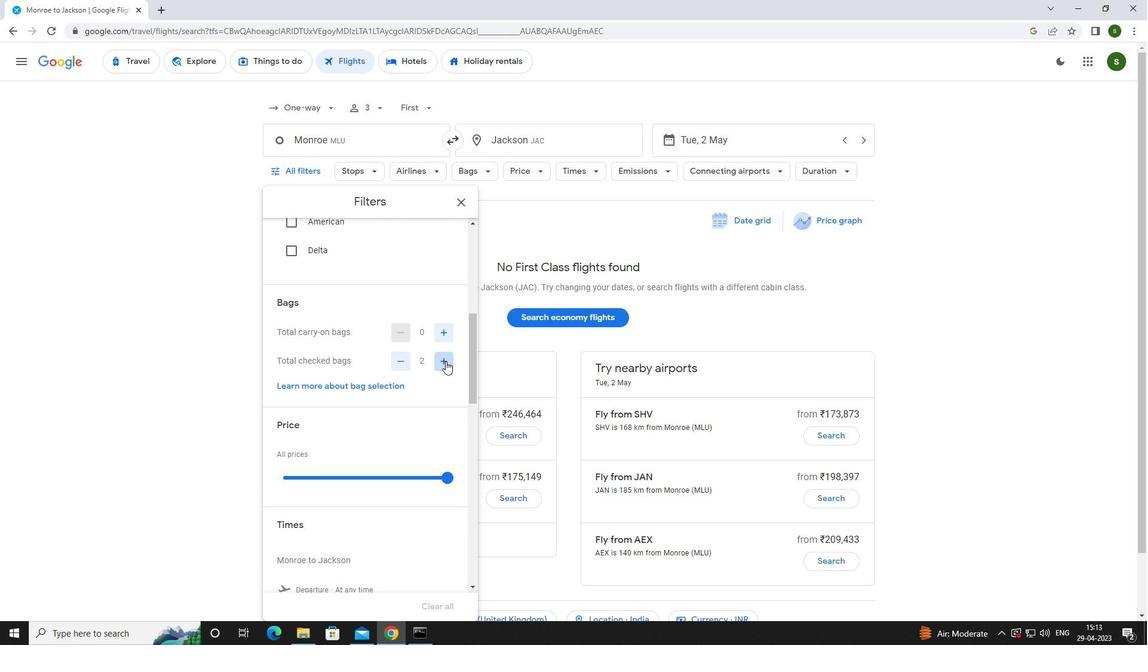 
Action: Mouse pressed left at (445, 361)
Screenshot: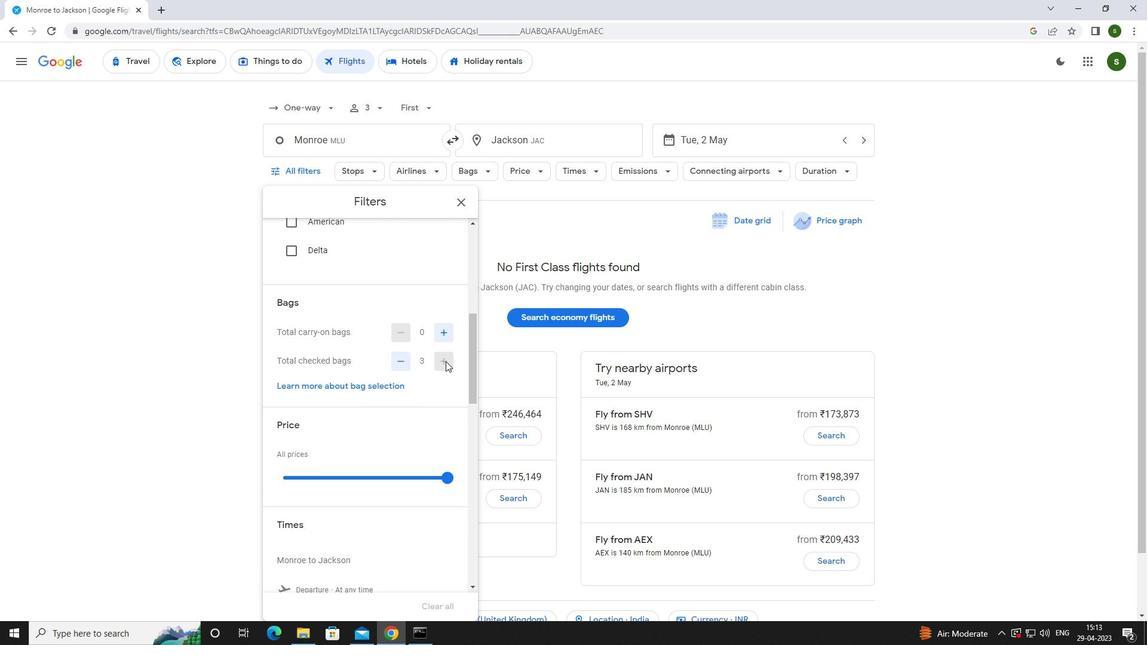 
Action: Mouse pressed left at (445, 361)
Screenshot: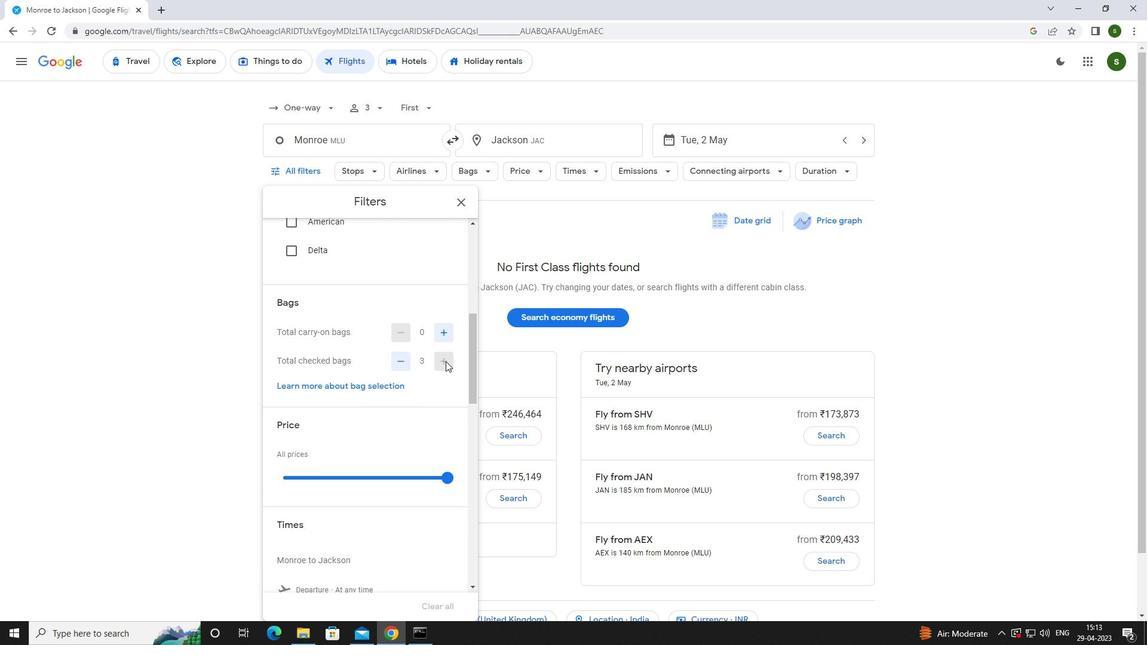 
Action: Mouse moved to (443, 361)
Screenshot: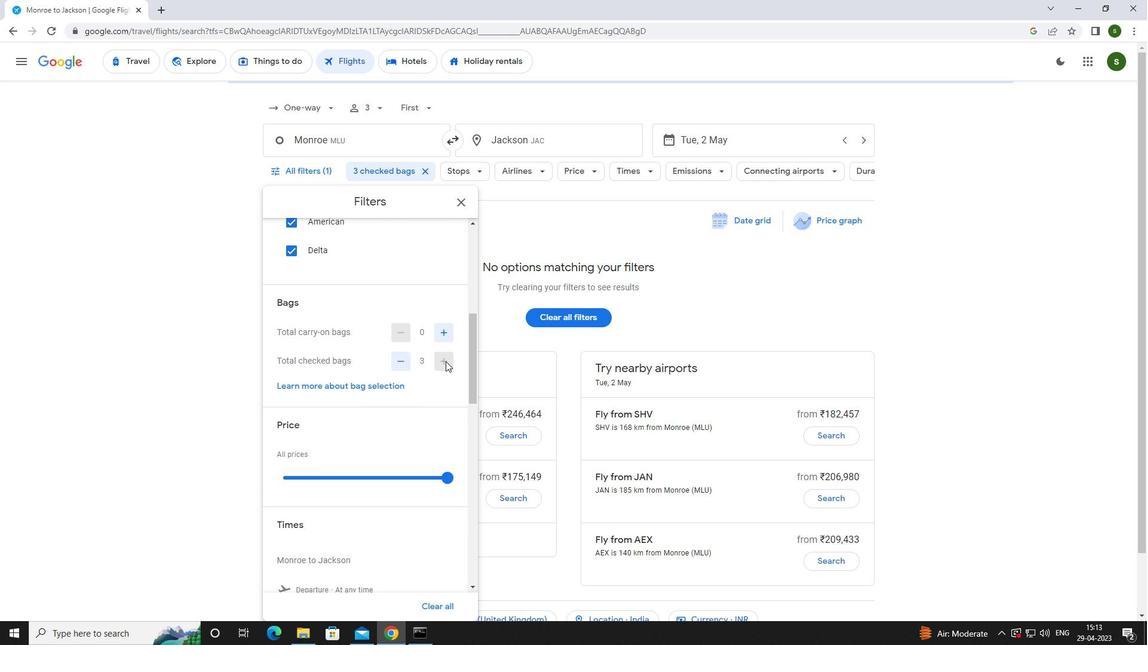 
Action: Mouse scrolled (443, 361) with delta (0, 0)
Screenshot: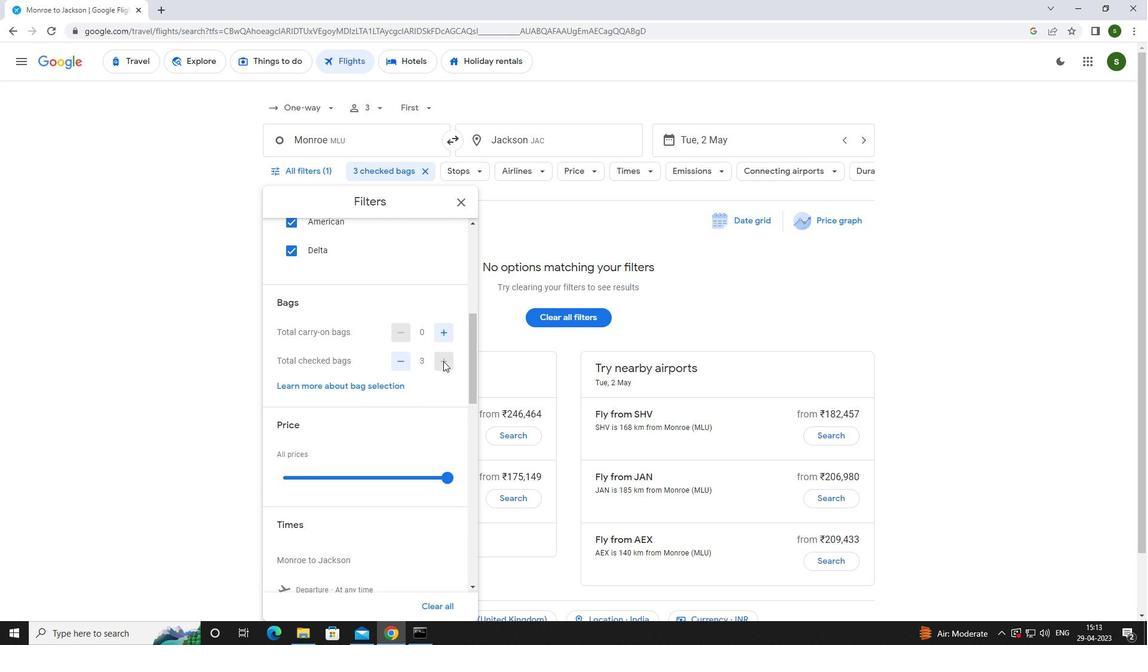 
Action: Mouse scrolled (443, 361) with delta (0, 0)
Screenshot: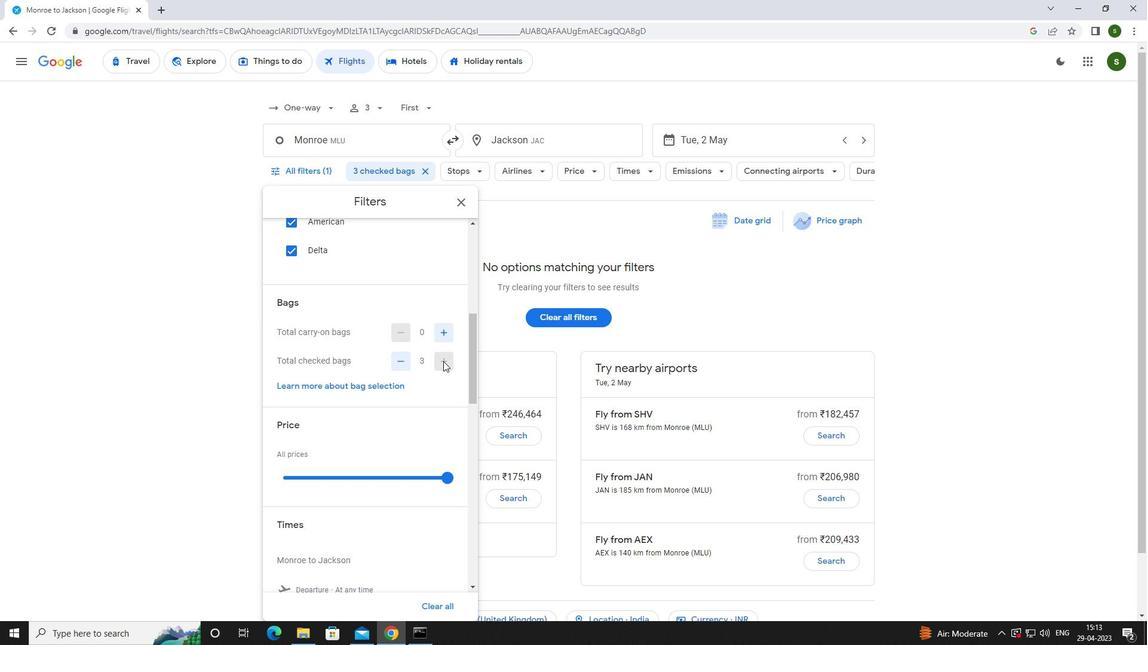
Action: Mouse moved to (444, 361)
Screenshot: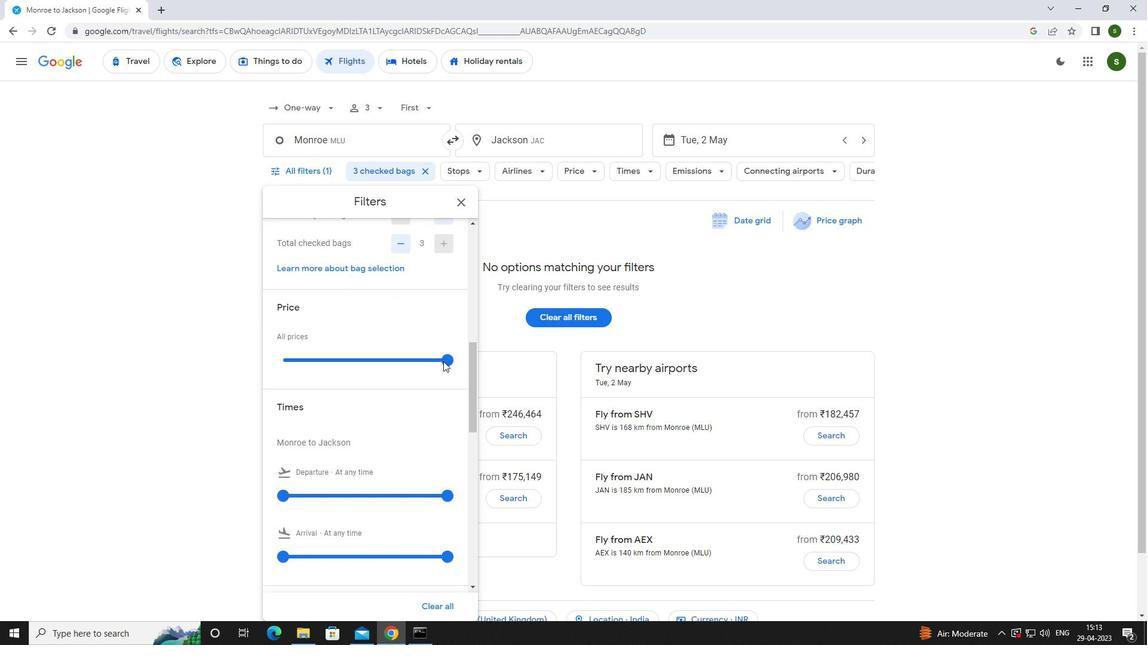 
Action: Mouse pressed left at (444, 361)
Screenshot: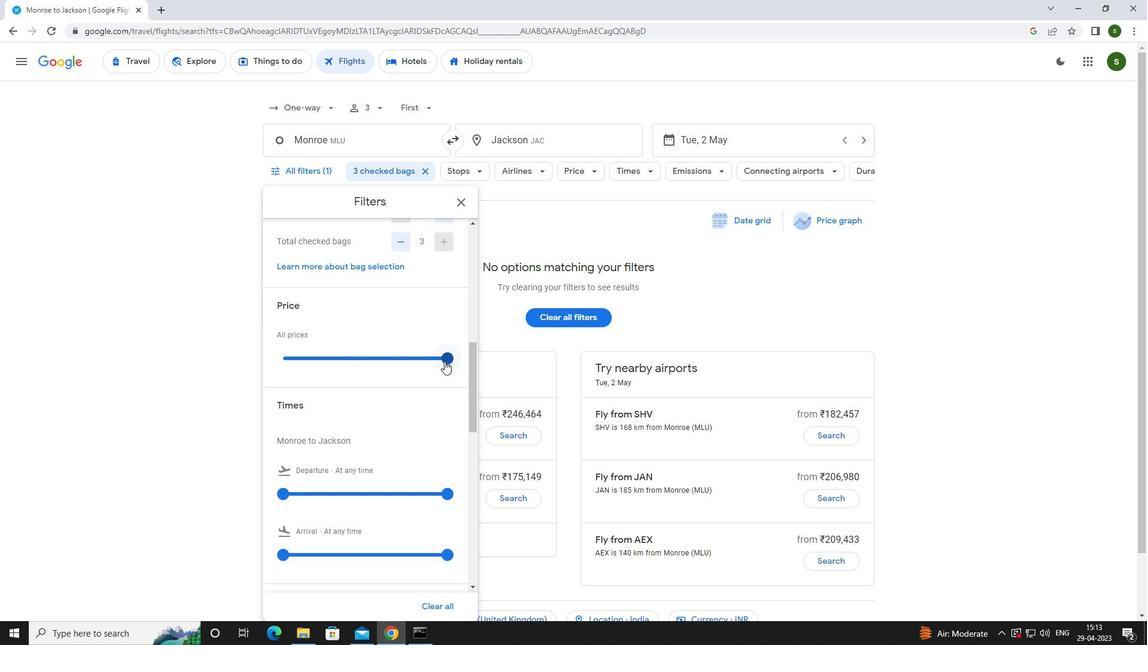 
Action: Mouse moved to (414, 374)
Screenshot: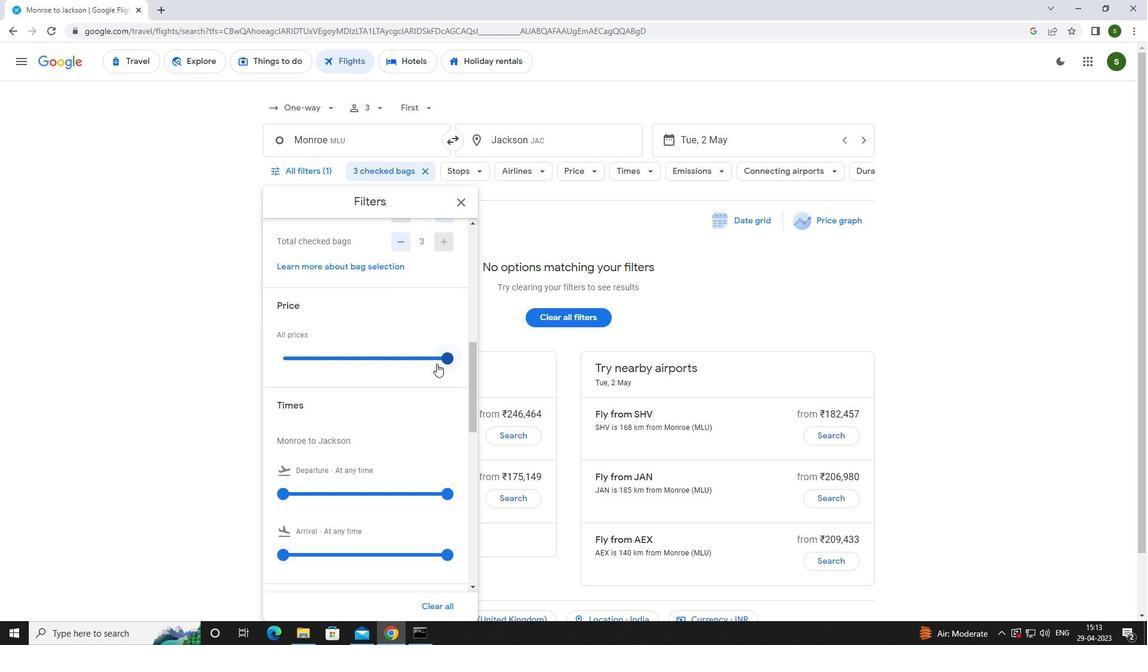
Action: Mouse scrolled (414, 373) with delta (0, 0)
Screenshot: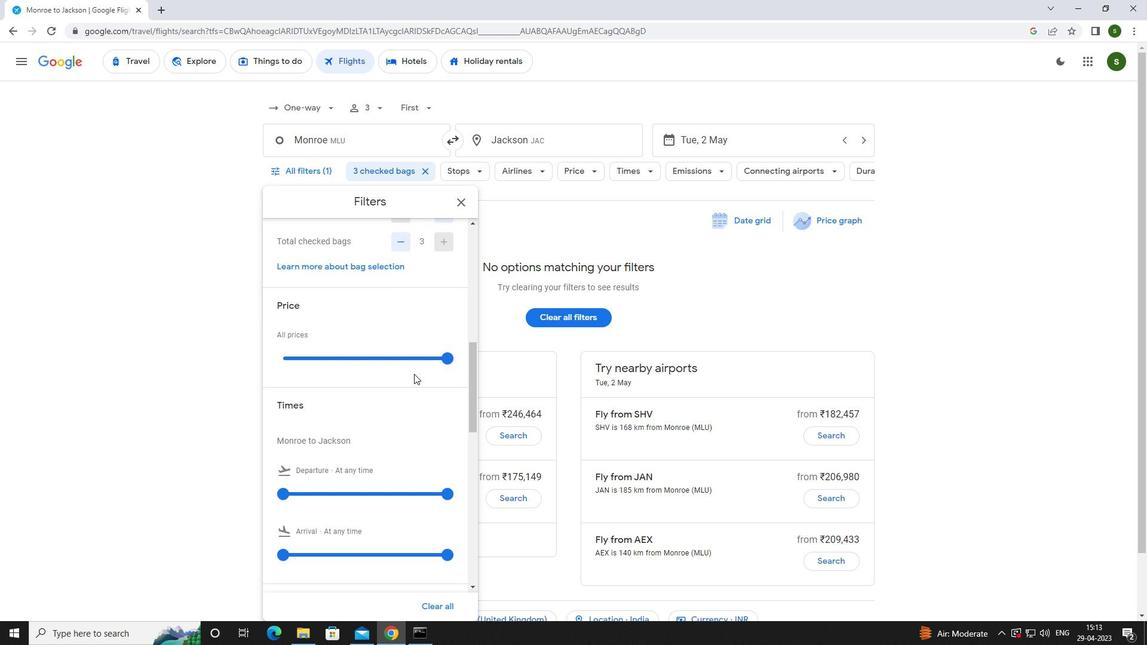 
Action: Mouse moved to (280, 436)
Screenshot: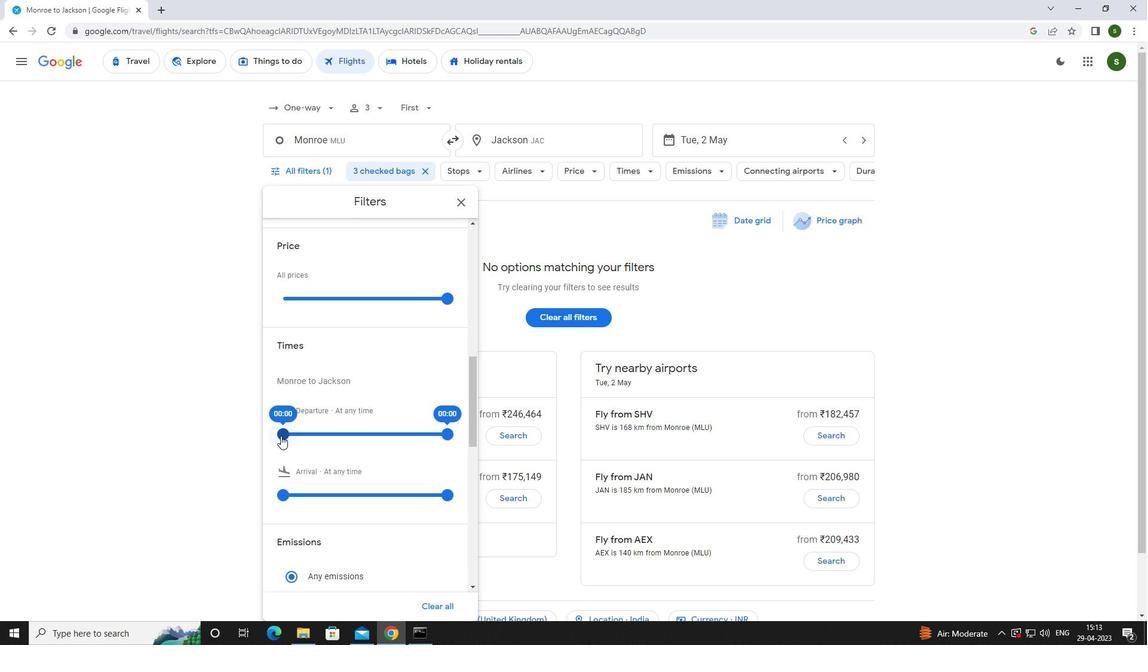 
Action: Mouse pressed left at (280, 436)
Screenshot: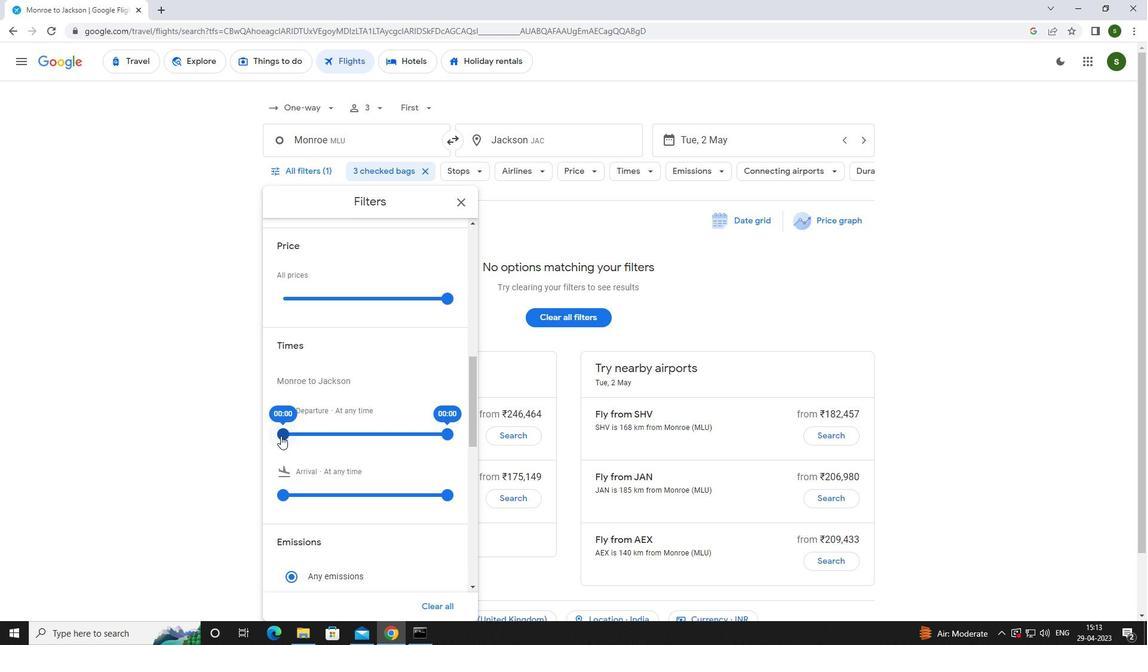 
Action: Mouse moved to (664, 275)
Screenshot: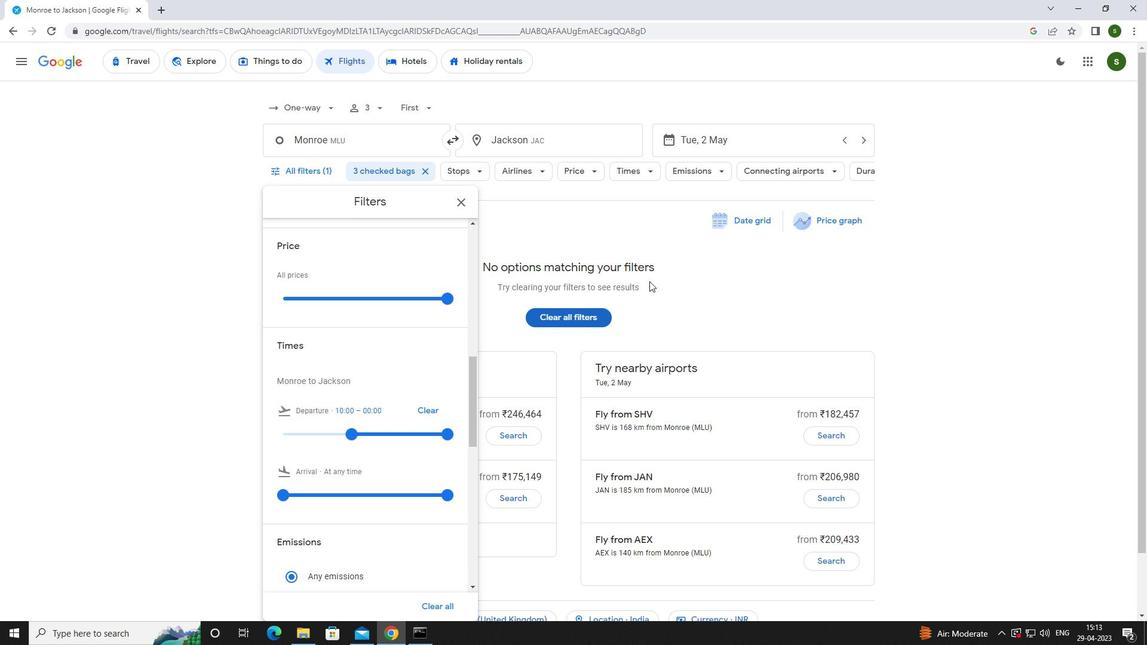 
Action: Mouse pressed left at (664, 275)
Screenshot: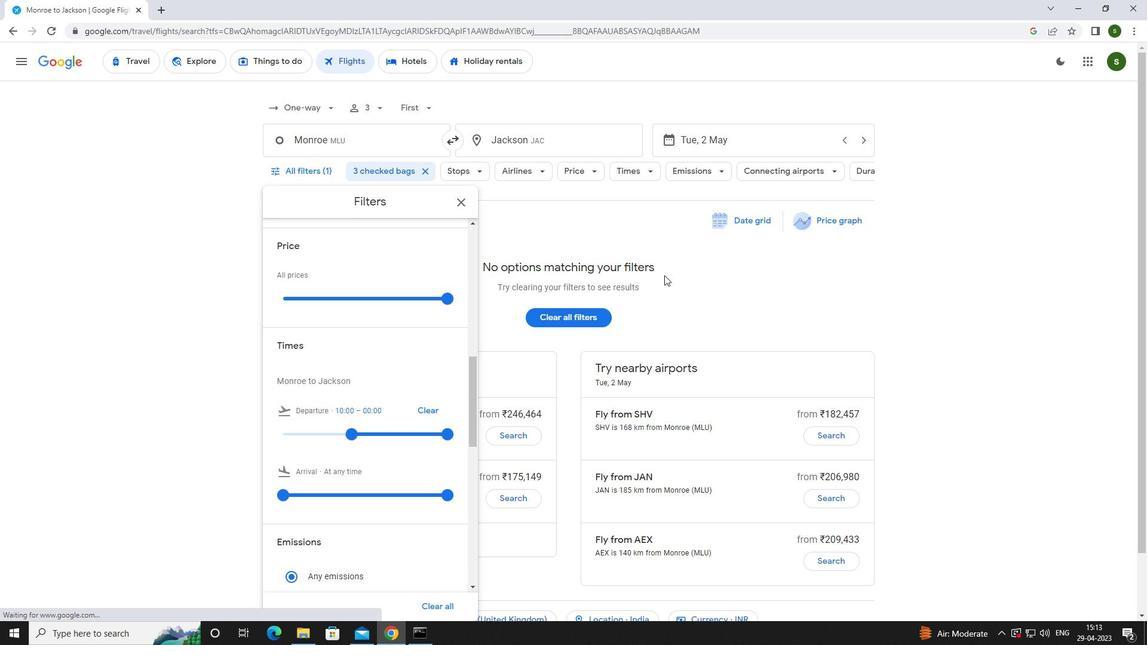 
